 Task: Upload a pet video vlog or animal care tips.
Action: Mouse moved to (933, 74)
Screenshot: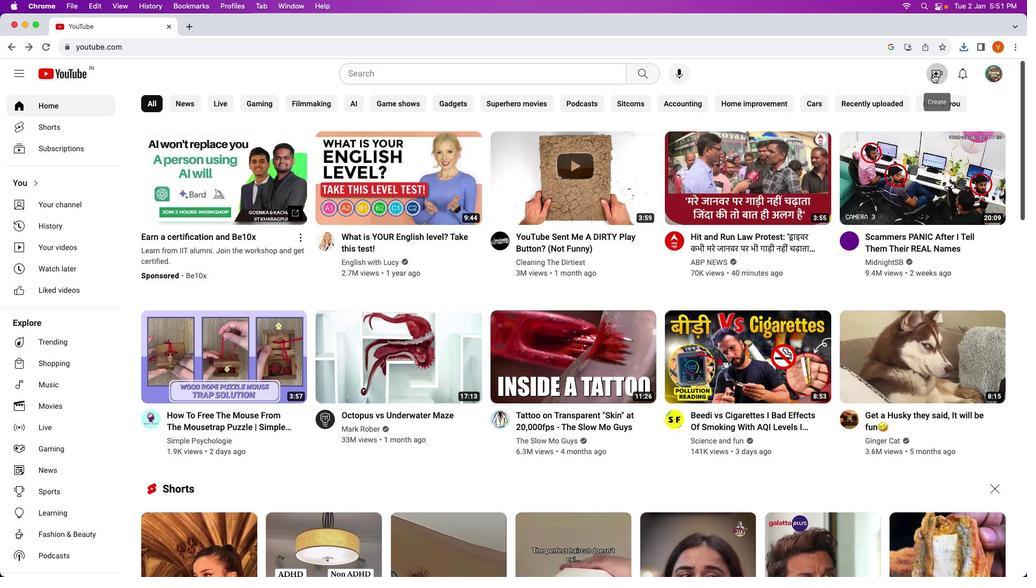 
Action: Mouse pressed left at (933, 74)
Screenshot: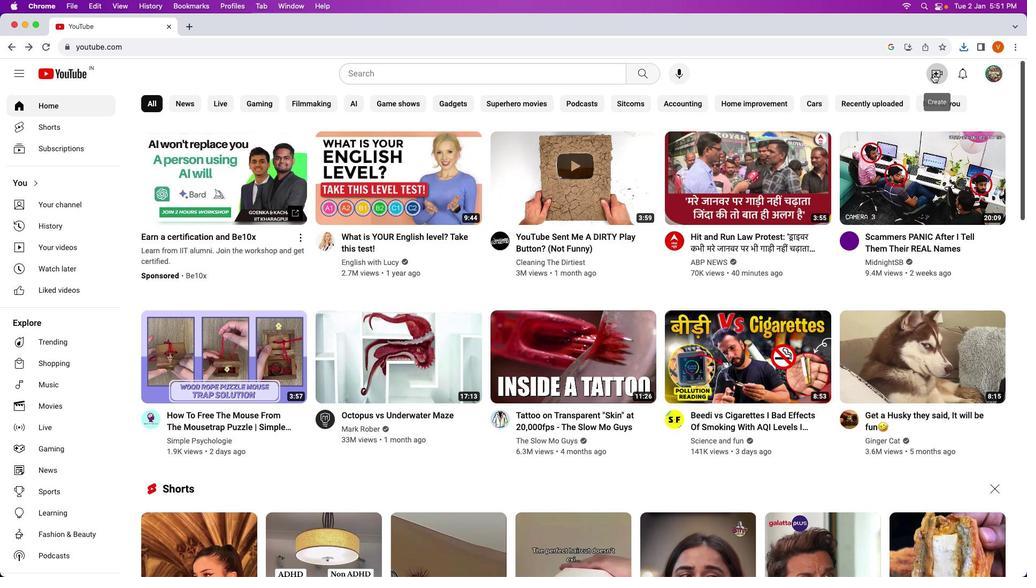 
Action: Mouse moved to (943, 96)
Screenshot: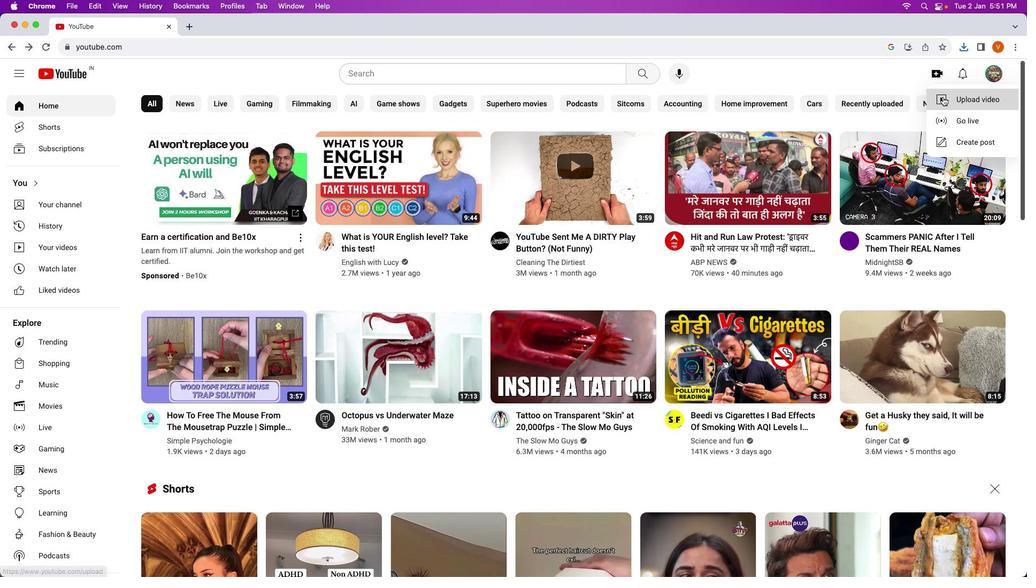 
Action: Mouse pressed left at (943, 96)
Screenshot: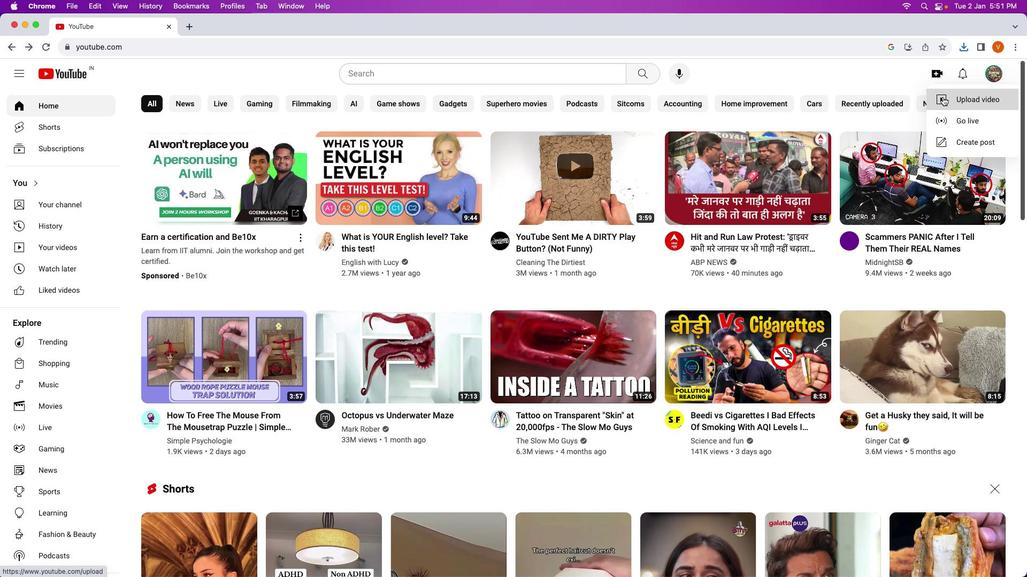 
Action: Mouse moved to (510, 385)
Screenshot: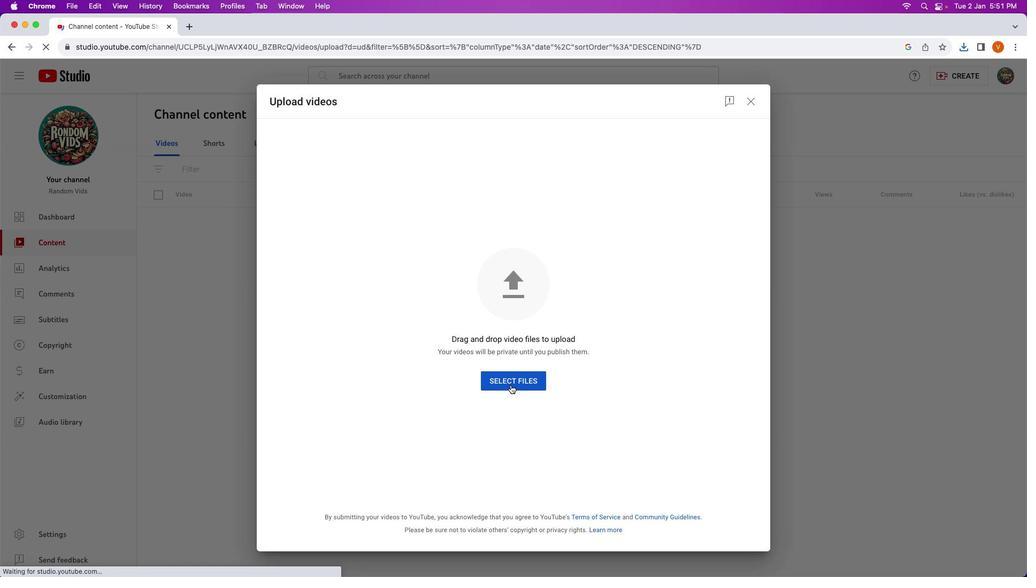 
Action: Mouse pressed left at (510, 385)
Screenshot: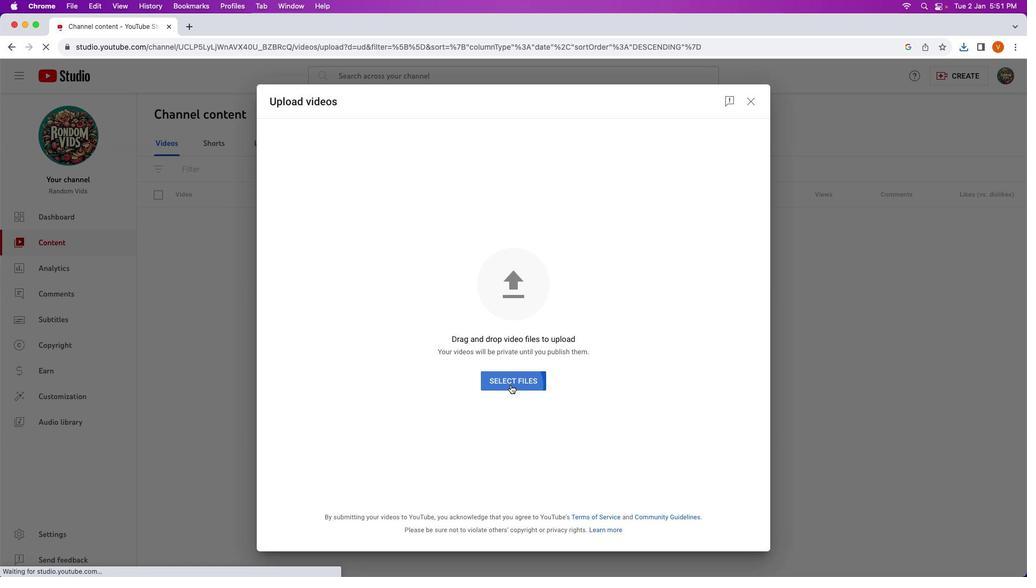 
Action: Mouse moved to (405, 269)
Screenshot: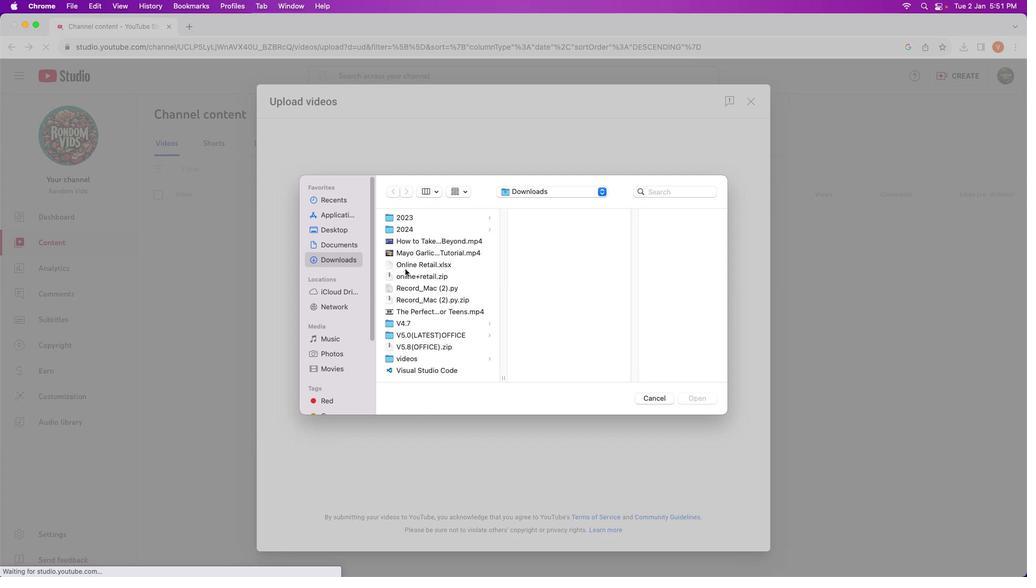 
Action: Mouse scrolled (405, 269) with delta (0, 0)
Screenshot: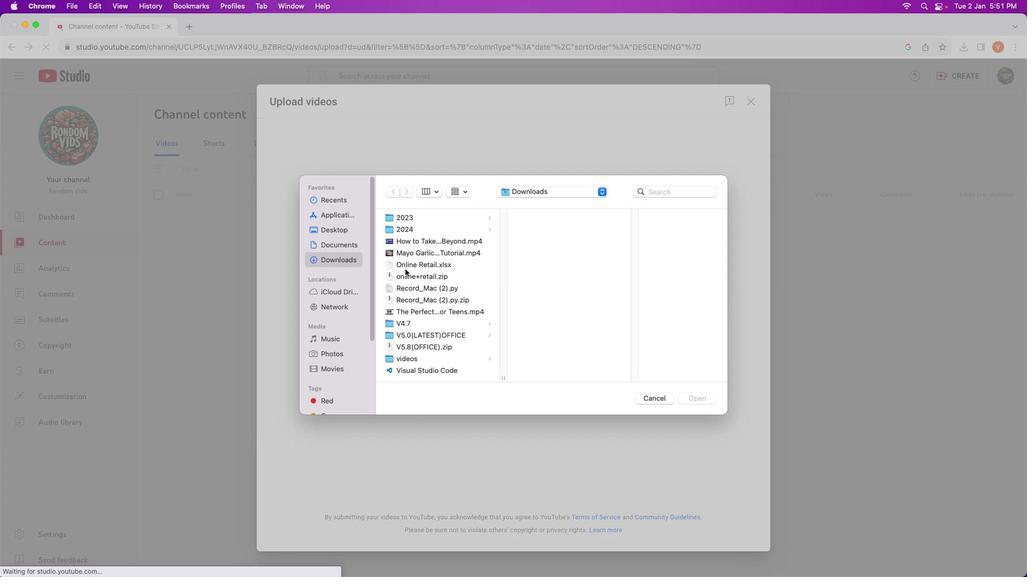 
Action: Mouse moved to (413, 242)
Screenshot: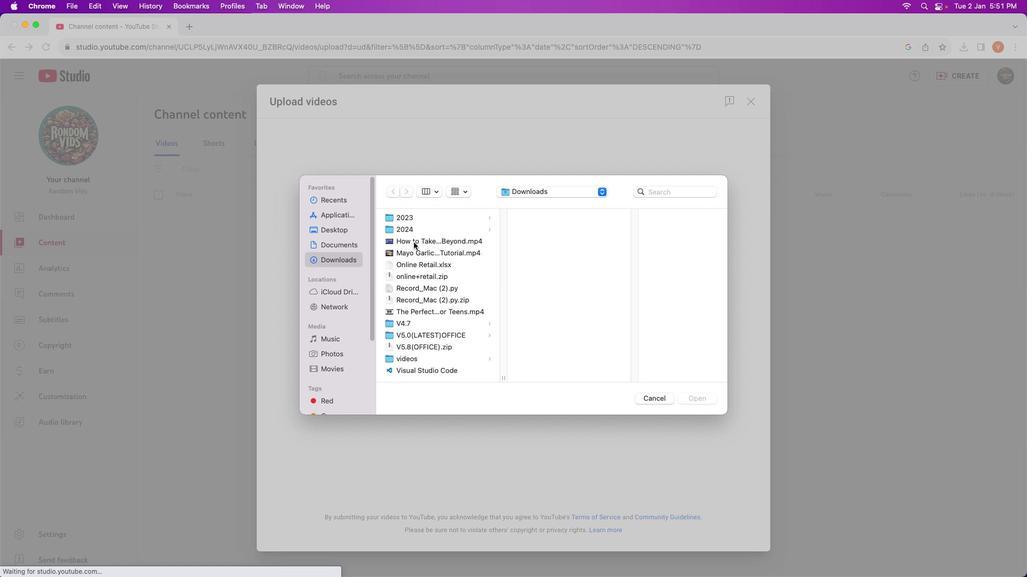 
Action: Mouse pressed left at (413, 242)
Screenshot: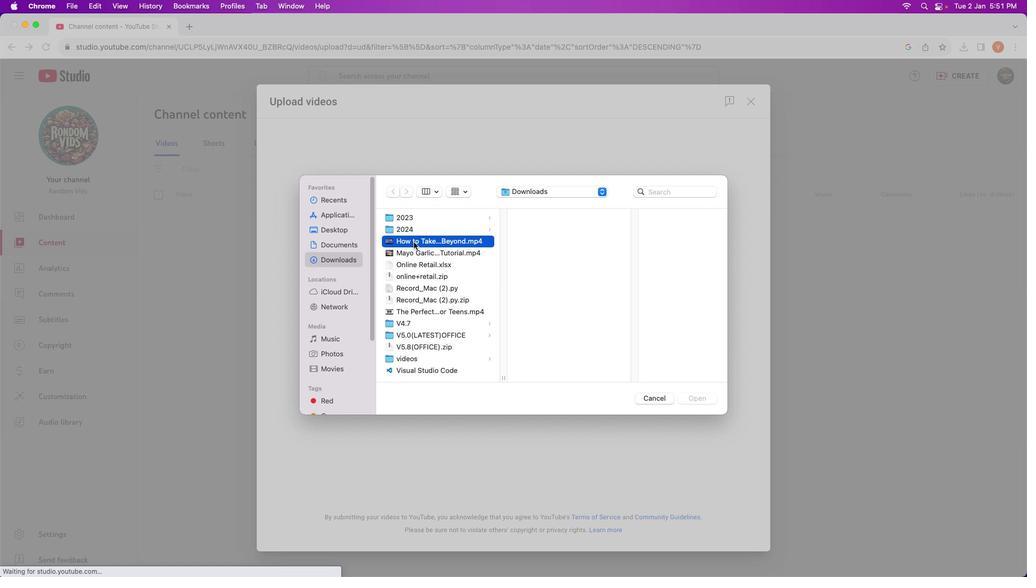 
Action: Mouse moved to (691, 397)
Screenshot: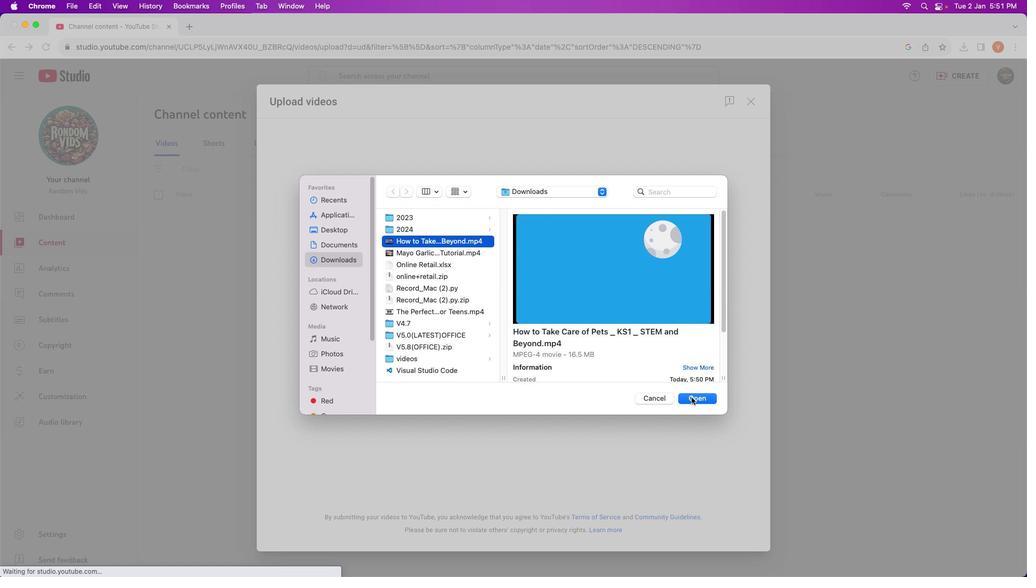 
Action: Mouse pressed left at (691, 397)
Screenshot: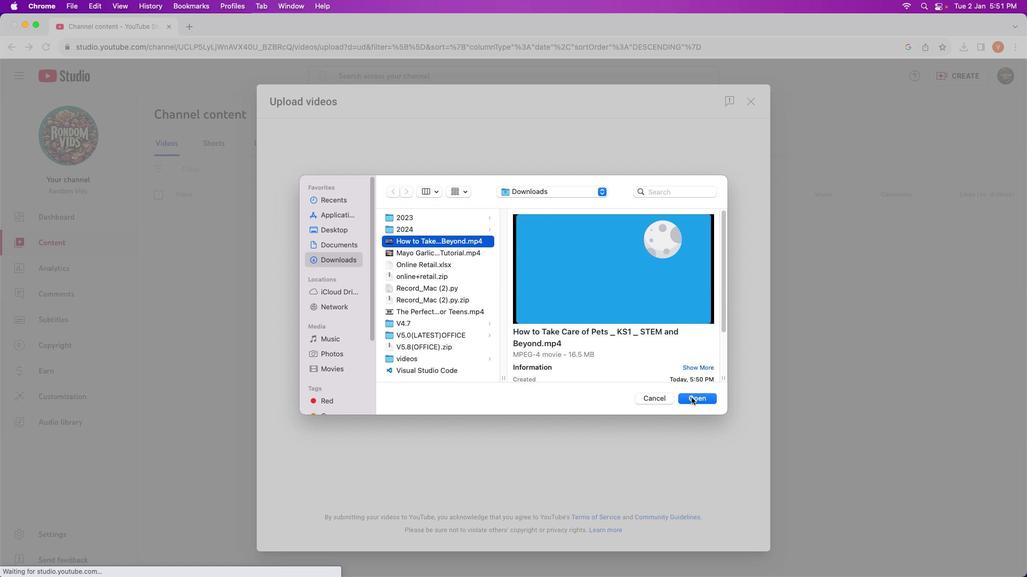 
Action: Mouse moved to (502, 212)
Screenshot: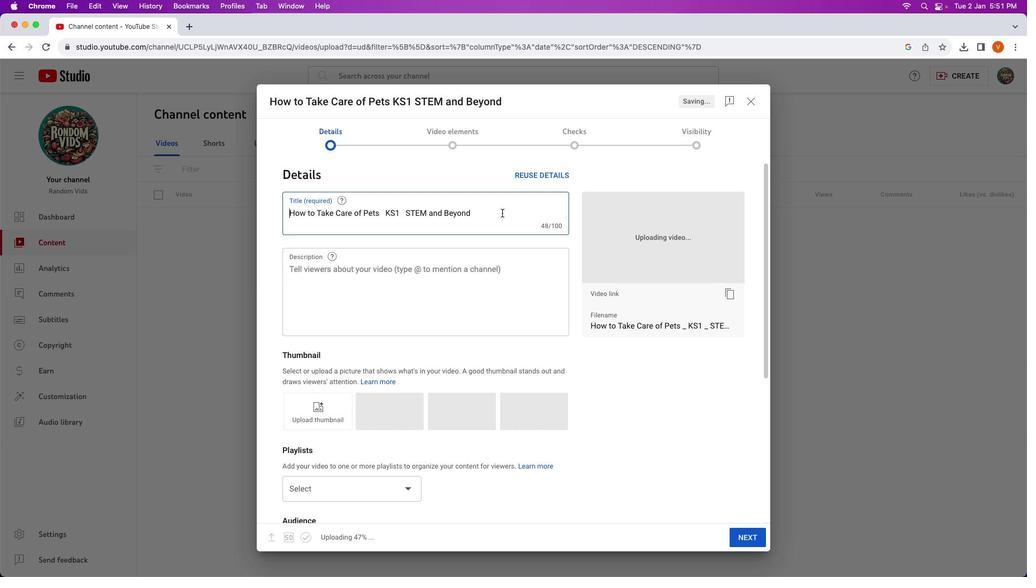 
Action: Mouse pressed left at (502, 212)
Screenshot: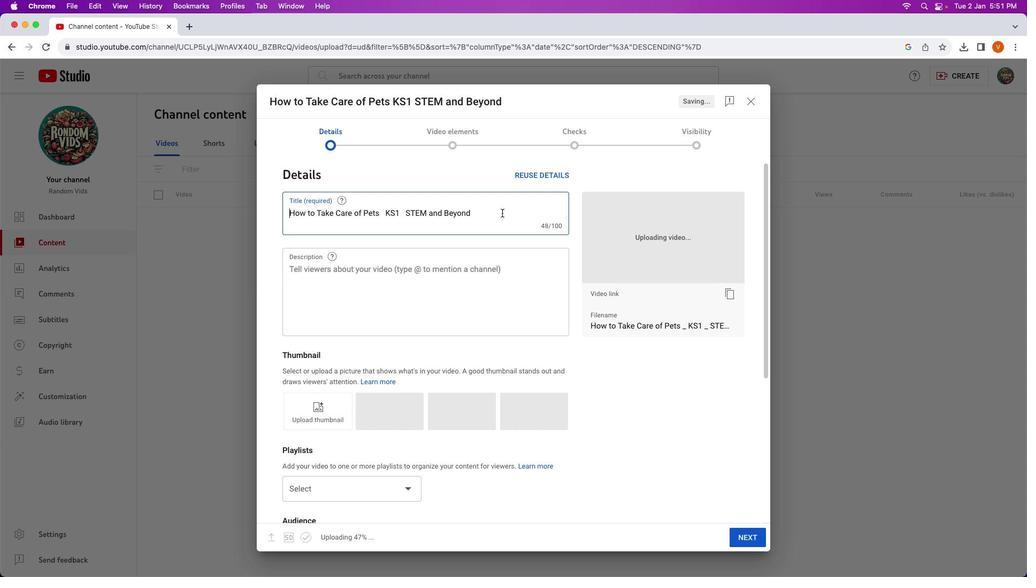 
Action: Key pressed Key.backspaceKey.backspaceKey.backspaceKey.backspaceKey.backspaceKey.backspaceKey.backspaceKey.backspaceKey.backspaceKey.backspaceKey.backspaceKey.backspaceKey.backspaceKey.backspaceKey.backspaceKey.backspaceKey.backspaceKey.backspaceKey.backspaceKey.backspaceKey.backspaceKey.backspaceKey.backspaceKey.backspace
Screenshot: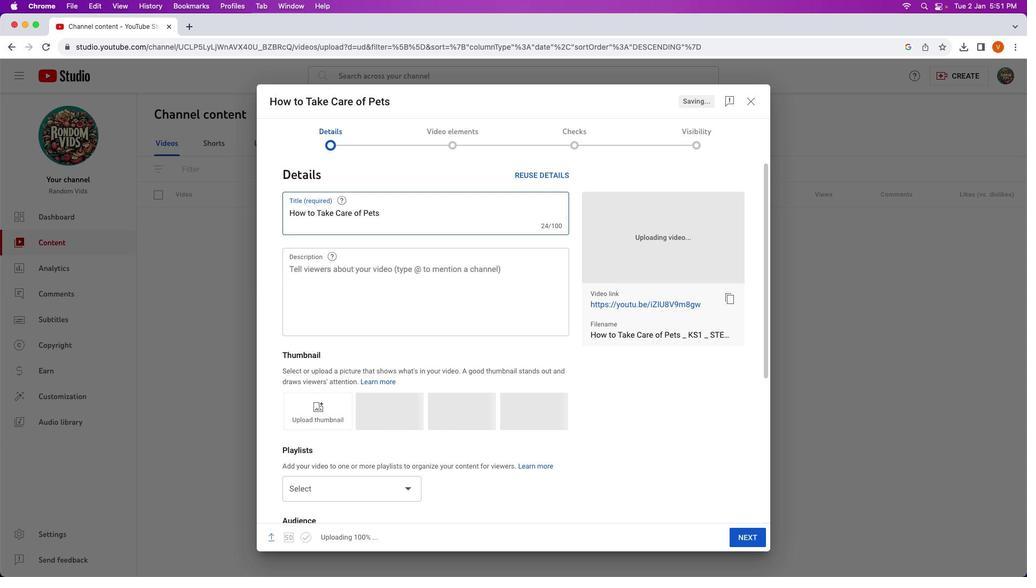 
Action: Mouse moved to (434, 282)
Screenshot: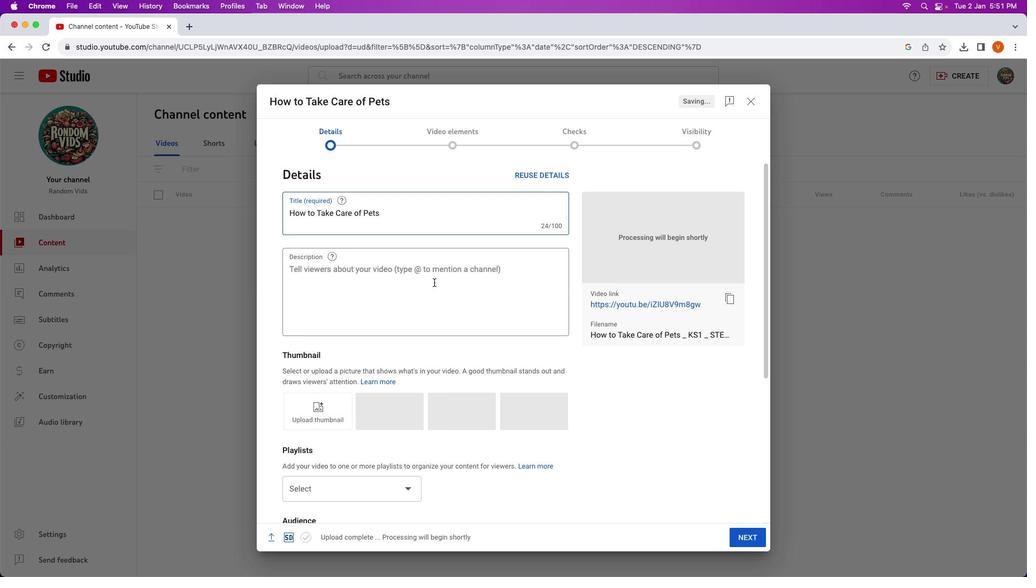 
Action: Mouse pressed left at (434, 282)
Screenshot: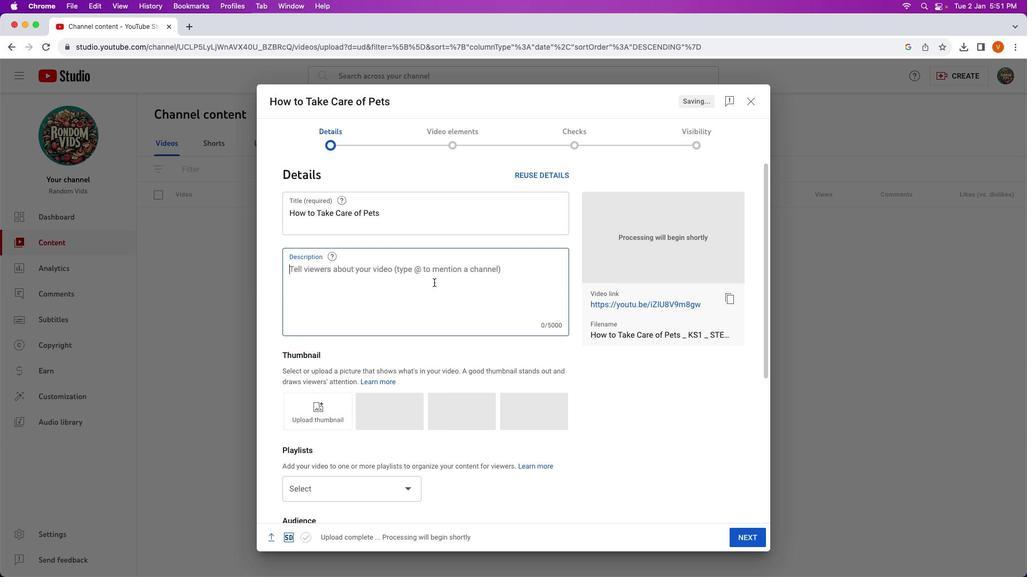 
Action: Key pressed Key.shift'T''h''i''s'Key.space'v''i''d''e''o'Key.space'a'Key.backspace'i''s'Key.space'a''l''l'Key.space'a''b''o''u''t'Key.space't''a''k''i''n''g'Key.space'c''a''r''e'Key.space'o''f'Key.space'o''u''r'Key.space'p''e''t''s'Key.space'c''r'Key.backspace'a''r''e''f''u''l''l''y''.'Key.leftKey.space't''a''k''i''n''g'Key.space'a''l''l'Key.space't''h''e'Key.space'p''r''e''c''a''u''t''i''o''n''s'Key.space'a''n''d'Key.space'a''l''l'Key.spaceKey.backspaceKey.backspaceKey.backspaceKey.backspaceKey.backspaceKey.space'a''l''l'Key.space'm''e''d''i''c''a''t''i''o''n''s'Key.leftKey.leftKey.leftKey.leftKey.leftKey.leftKey.leftKey.leftKey.leftKey.leftKey.leftKey.leftKey.space'b''a''s''i''c'Key.downKey.leftKey.space'n''e''e''d''e''d'
Screenshot: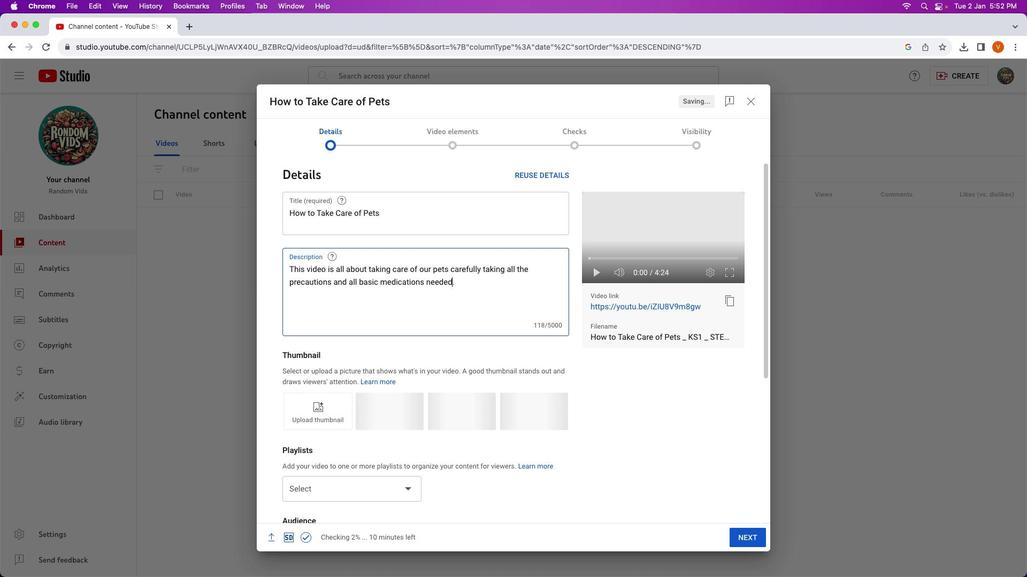 
Action: Mouse moved to (427, 480)
Screenshot: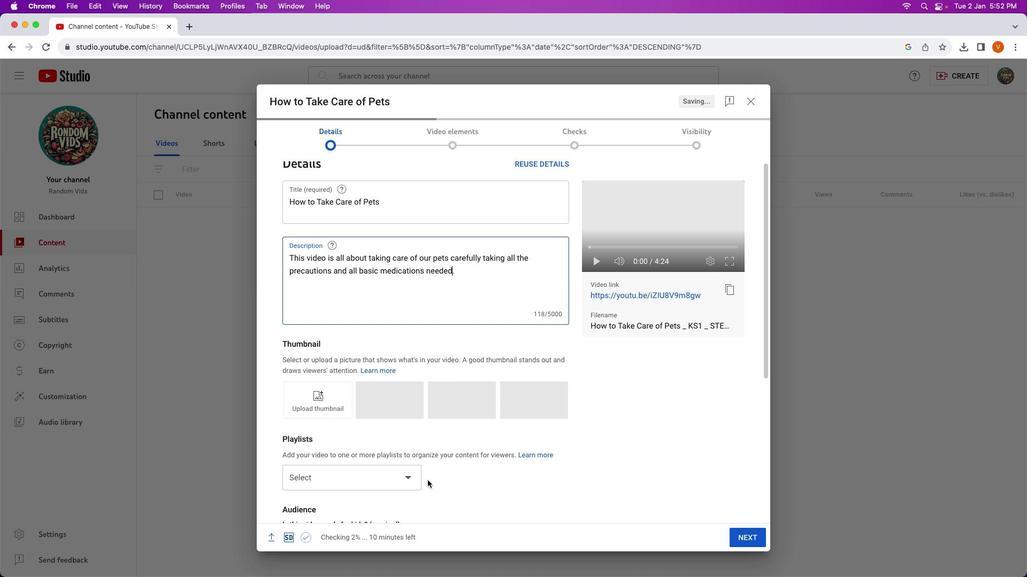 
Action: Mouse scrolled (427, 480) with delta (0, 0)
Screenshot: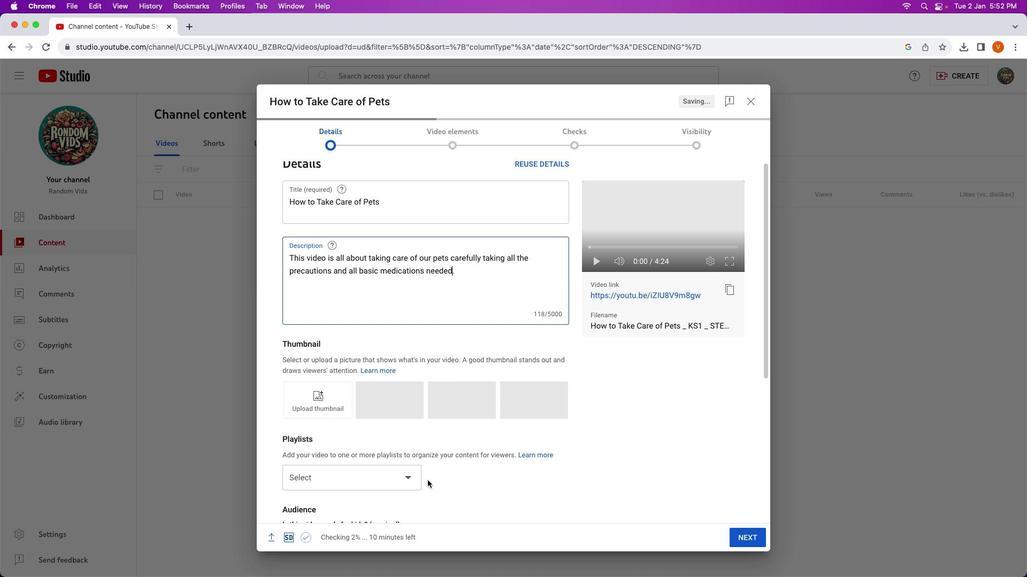 
Action: Mouse scrolled (427, 480) with delta (0, 0)
Screenshot: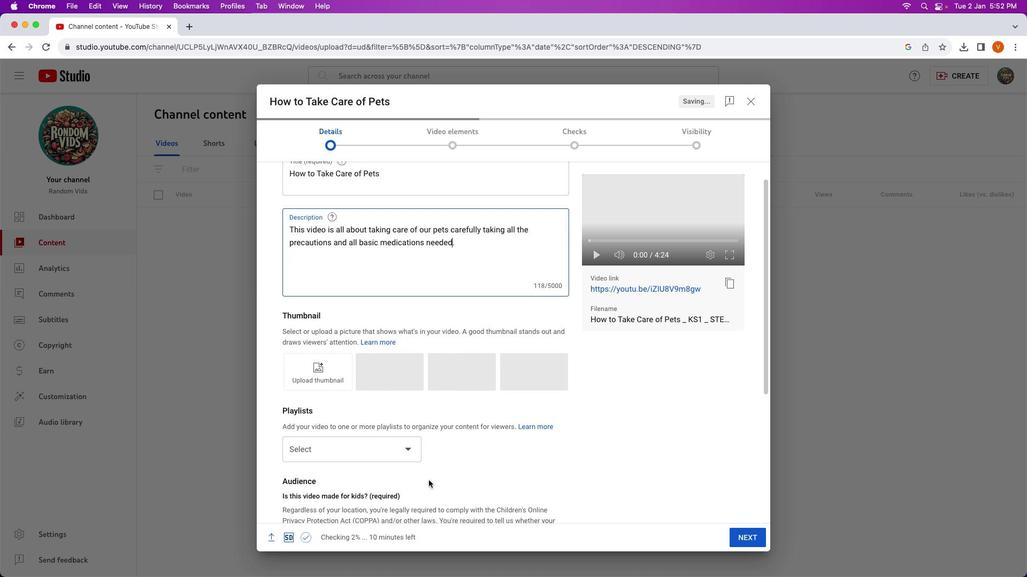 
Action: Mouse moved to (427, 480)
Screenshot: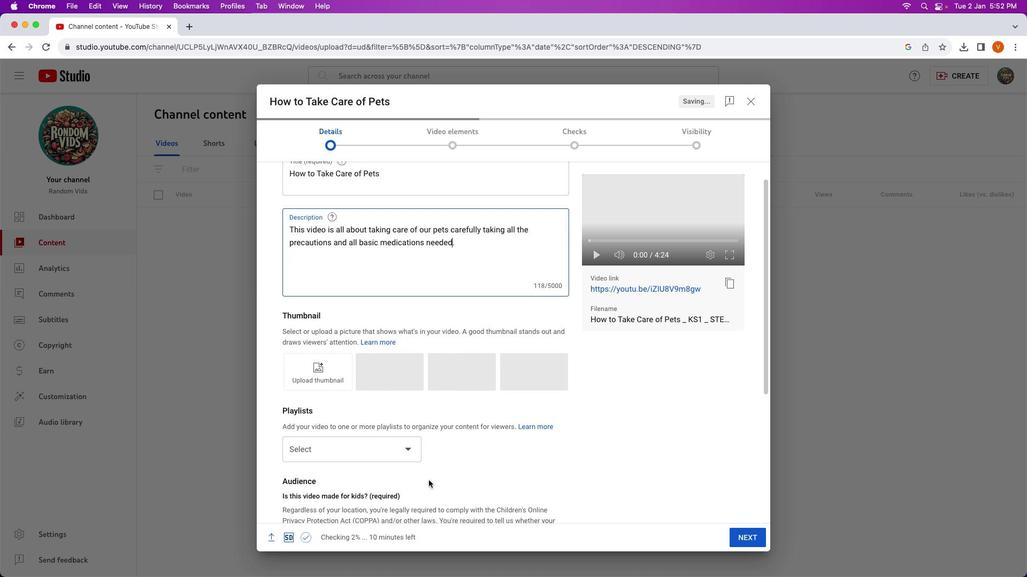 
Action: Mouse scrolled (427, 480) with delta (0, 0)
Screenshot: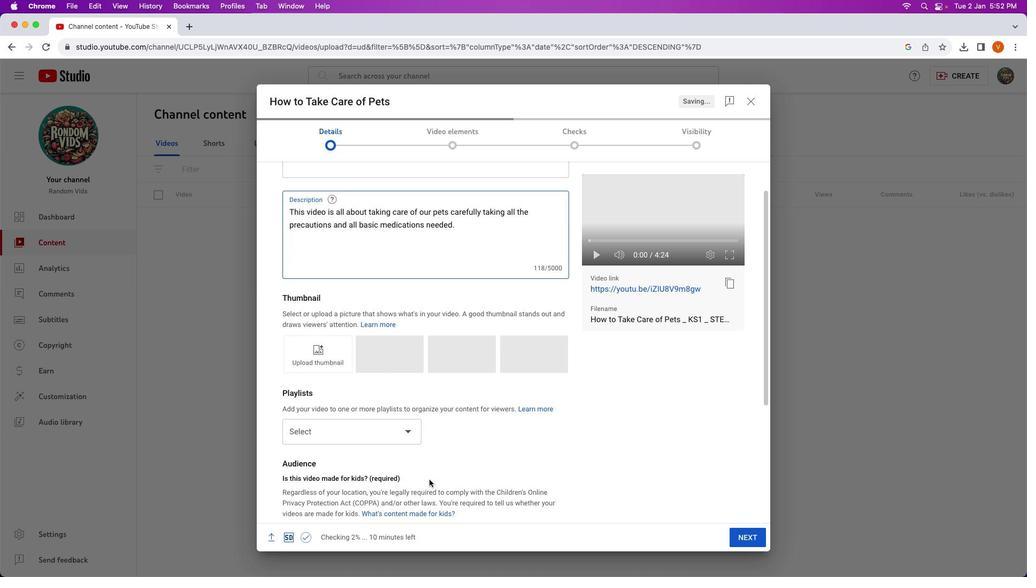 
Action: Mouse moved to (429, 480)
Screenshot: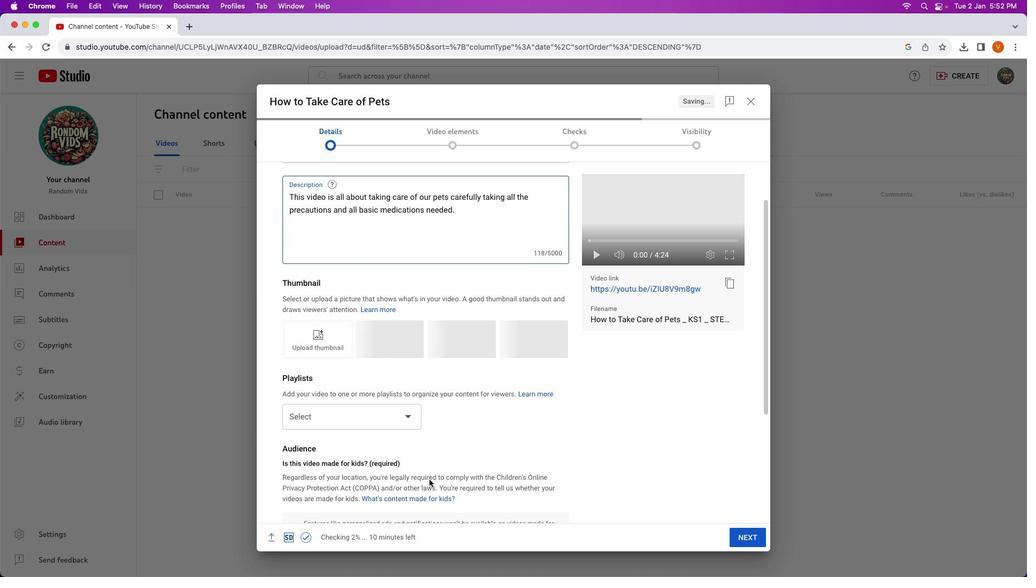 
Action: Mouse scrolled (429, 480) with delta (0, 0)
Screenshot: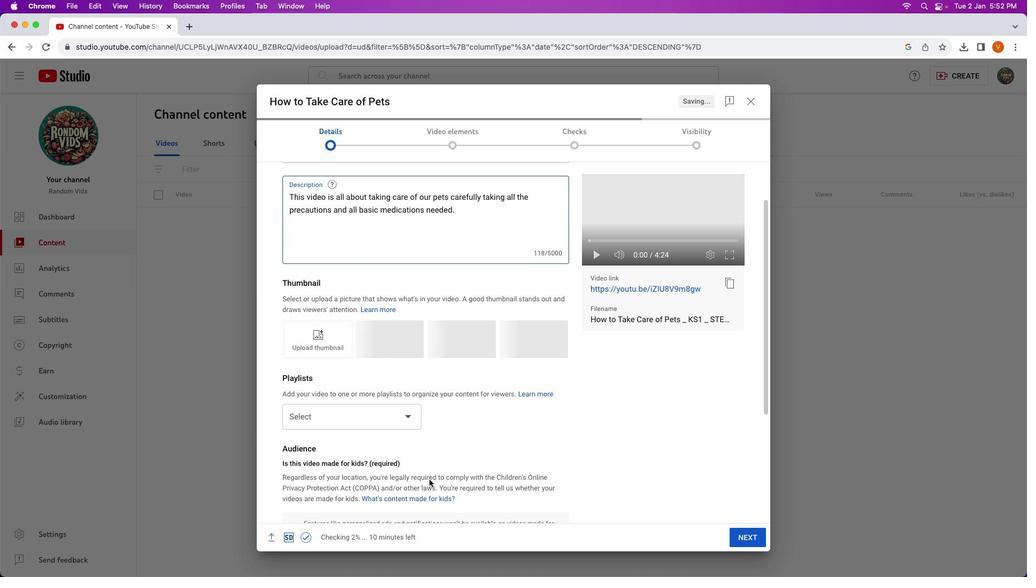 
Action: Mouse moved to (429, 480)
Screenshot: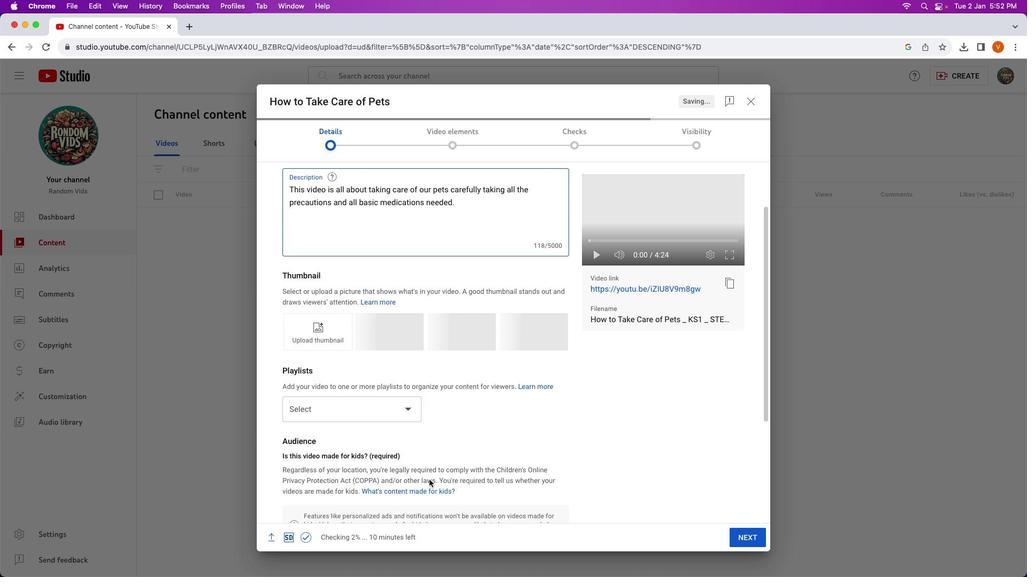 
Action: Mouse scrolled (429, 480) with delta (0, 0)
Screenshot: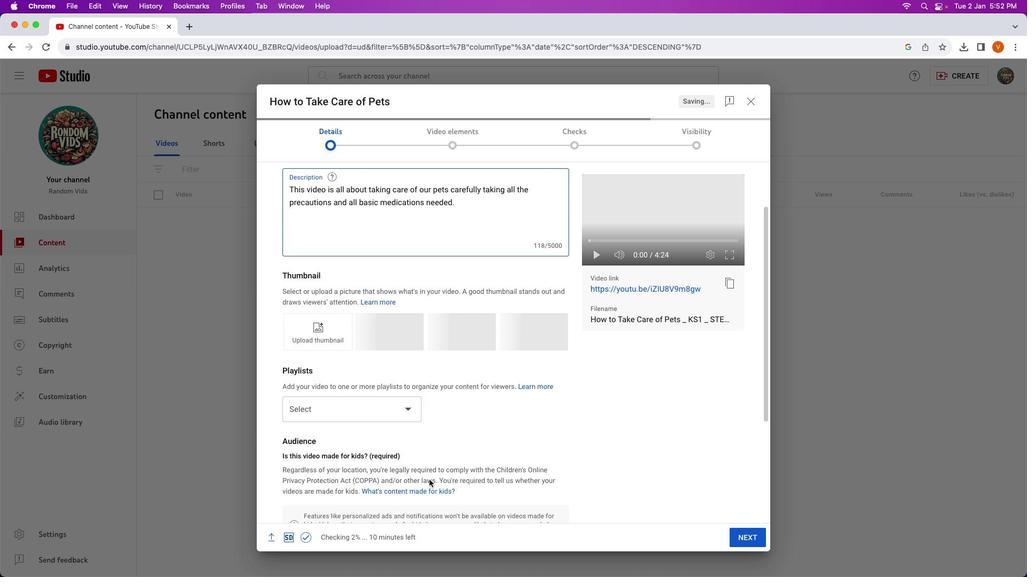 
Action: Mouse scrolled (429, 480) with delta (0, -1)
Screenshot: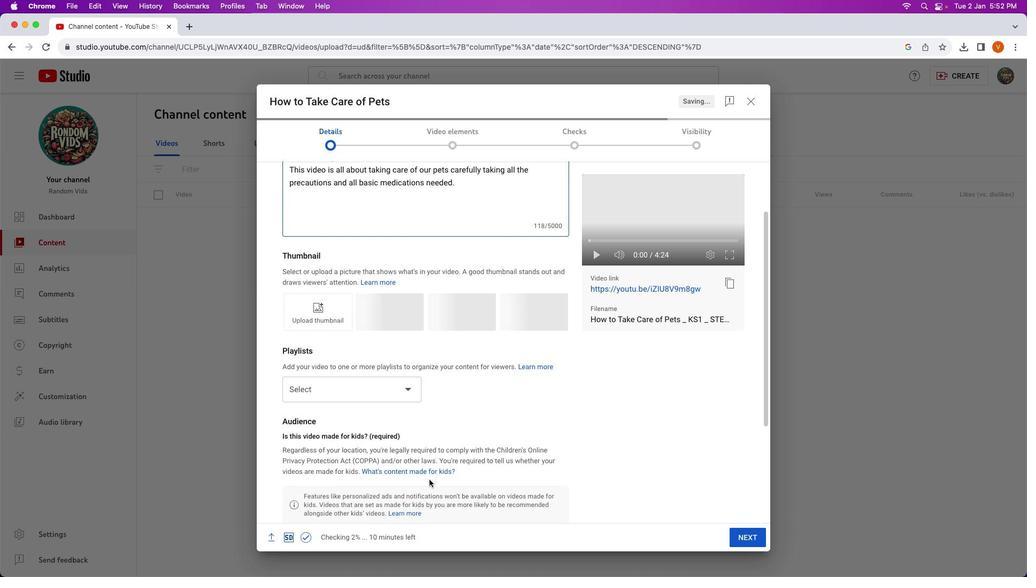 
Action: Mouse scrolled (429, 480) with delta (0, -1)
Screenshot: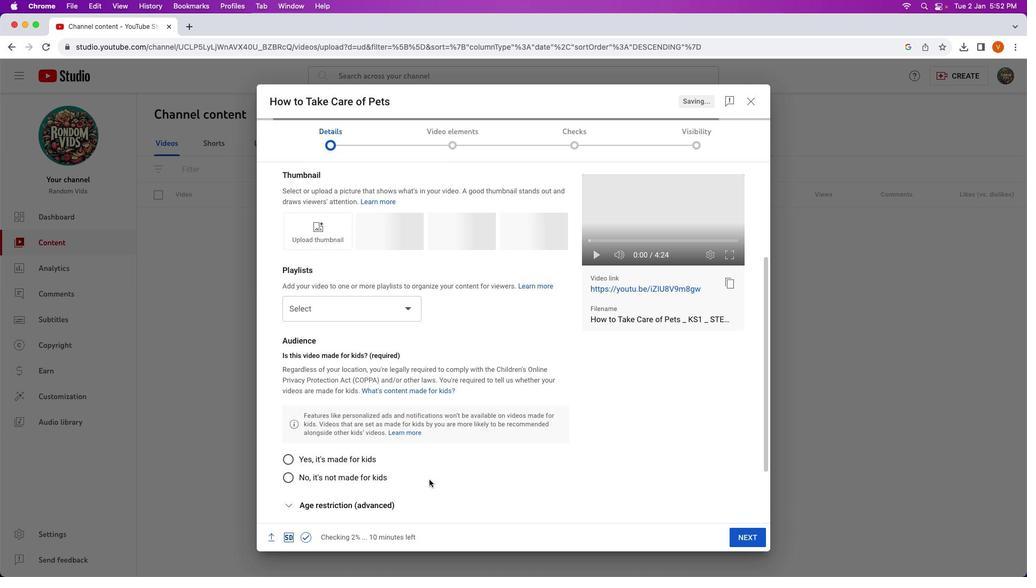 
Action: Mouse scrolled (429, 480) with delta (0, 0)
Screenshot: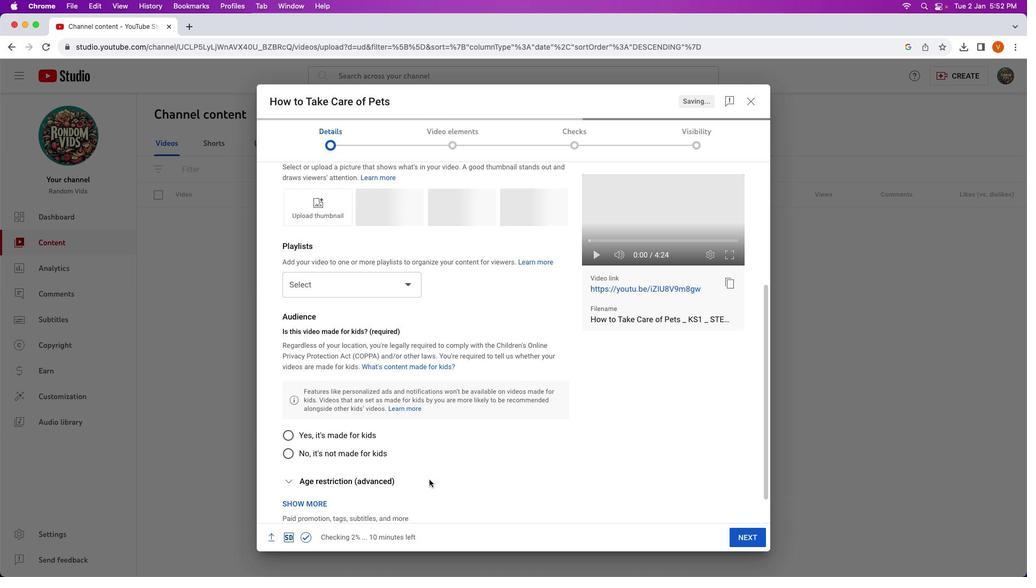 
Action: Mouse scrolled (429, 480) with delta (0, 0)
Screenshot: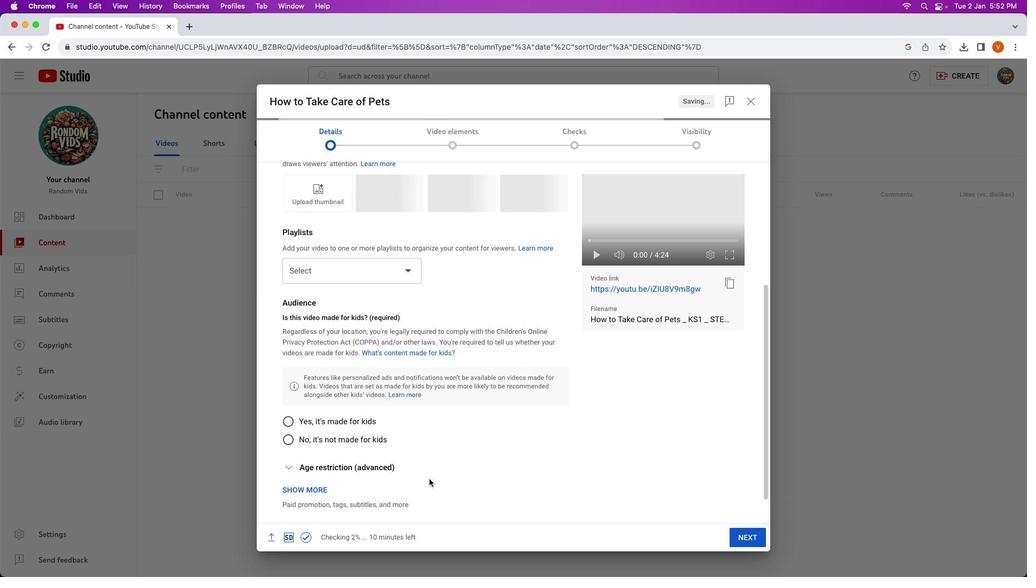 
Action: Mouse scrolled (429, 480) with delta (0, -1)
Screenshot: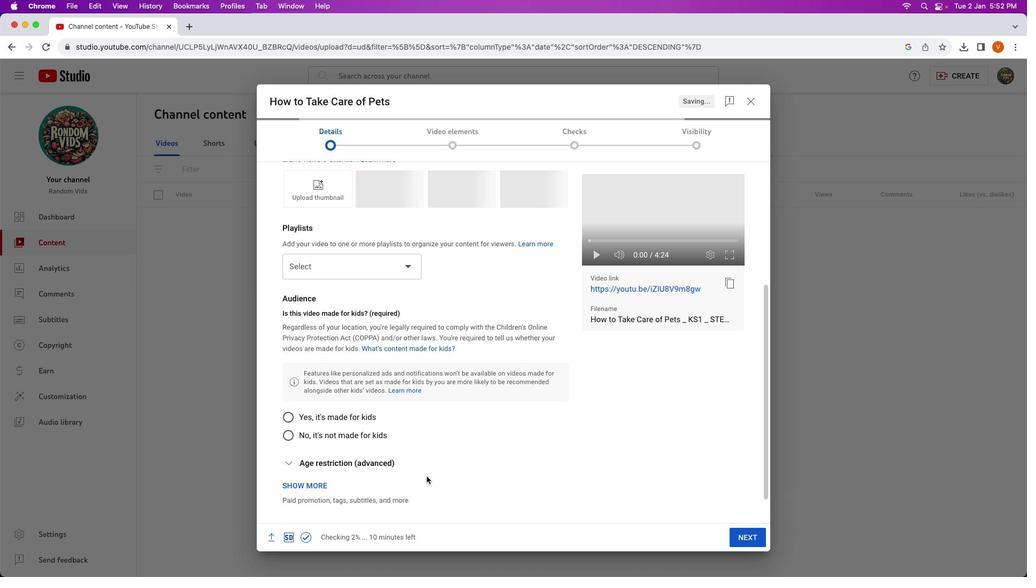 
Action: Mouse moved to (286, 427)
Screenshot: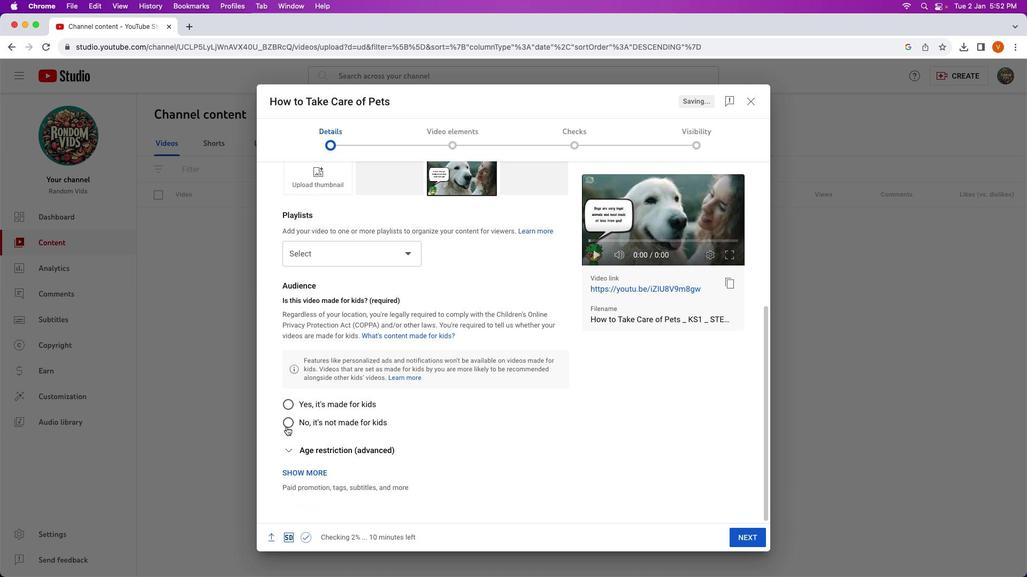 
Action: Mouse pressed left at (286, 427)
Screenshot: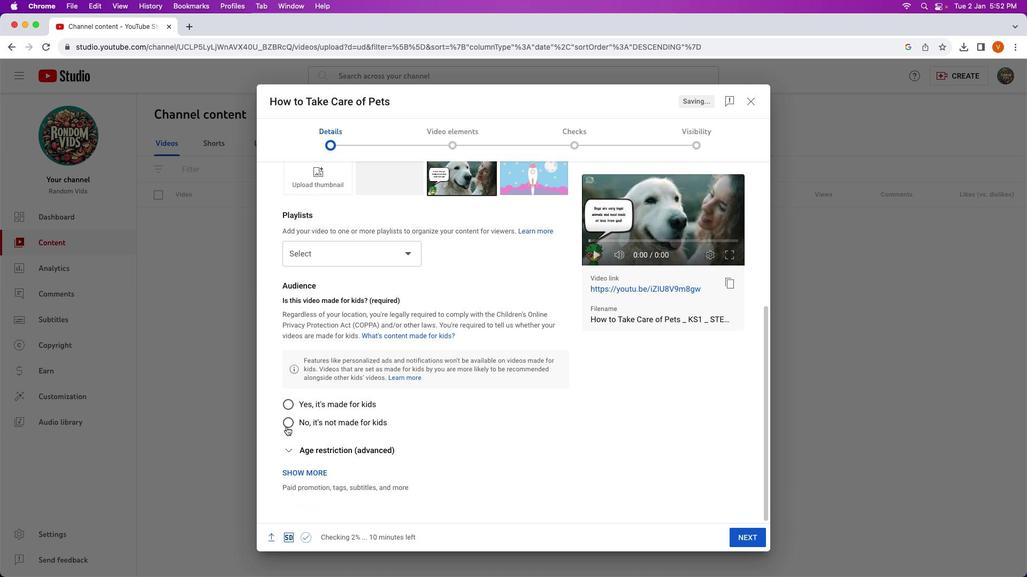 
Action: Mouse moved to (312, 473)
Screenshot: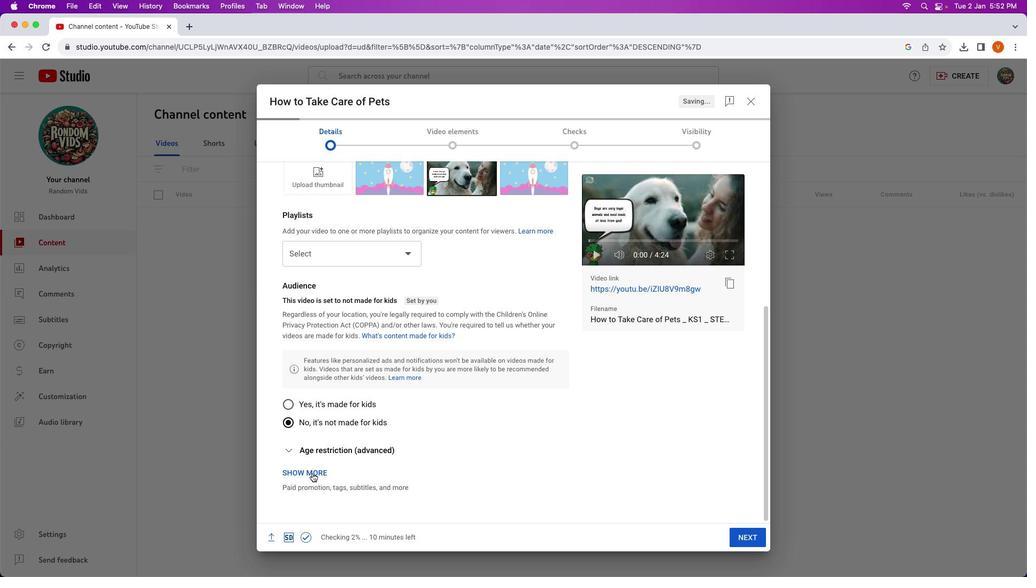 
Action: Mouse pressed left at (312, 473)
Screenshot: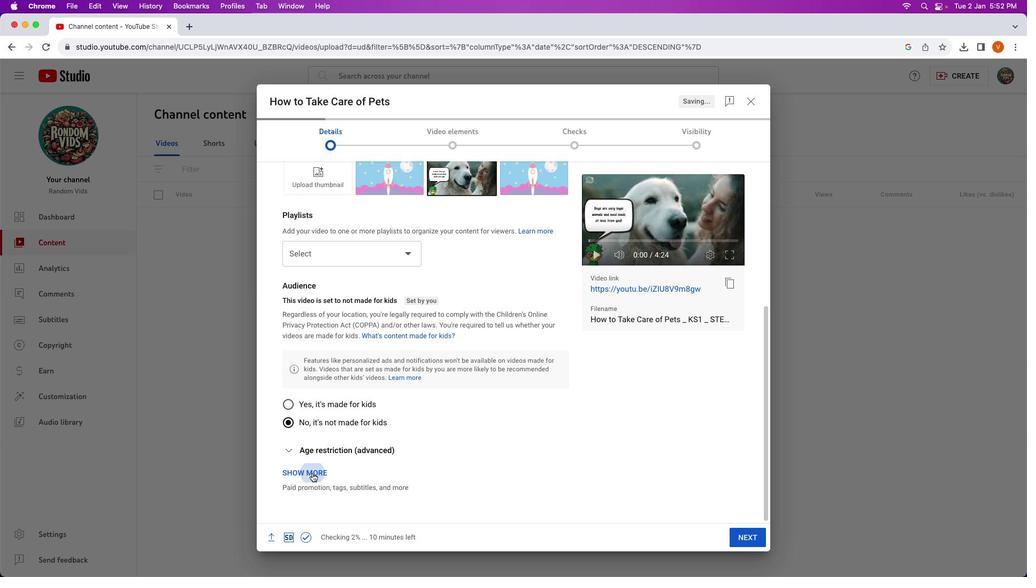 
Action: Mouse moved to (351, 473)
Screenshot: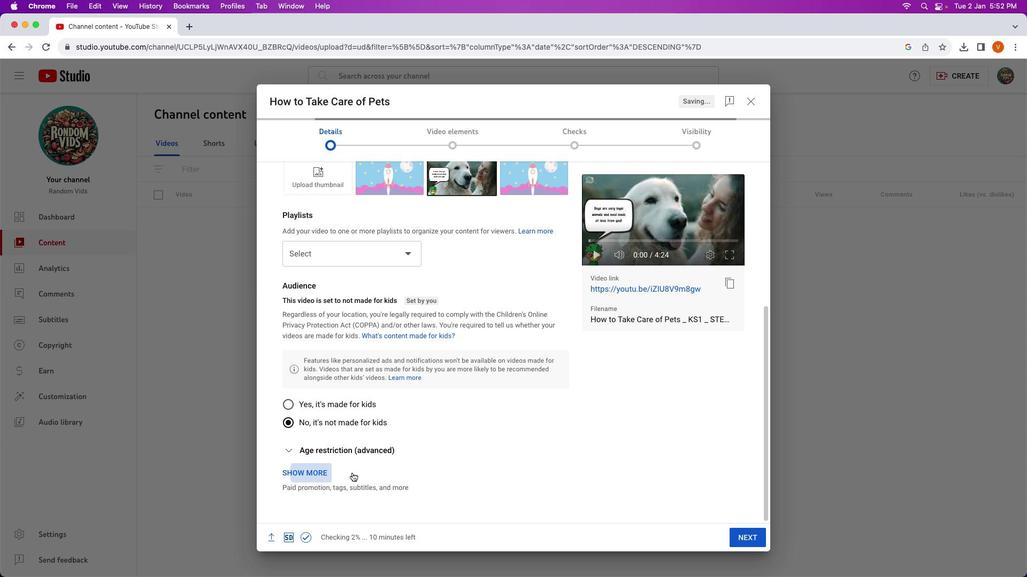 
Action: Mouse scrolled (351, 473) with delta (0, 0)
Screenshot: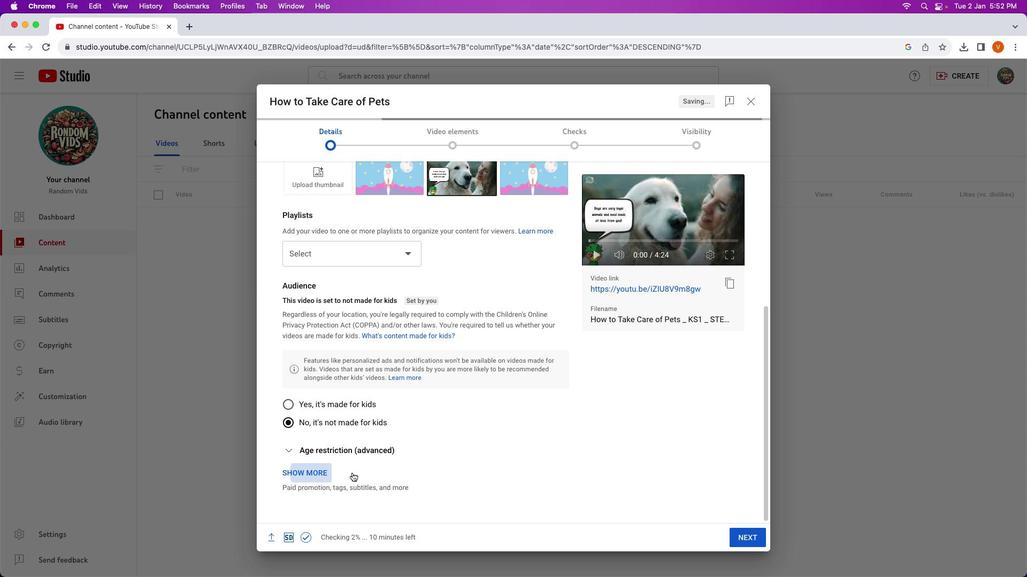 
Action: Mouse scrolled (351, 473) with delta (0, 0)
Screenshot: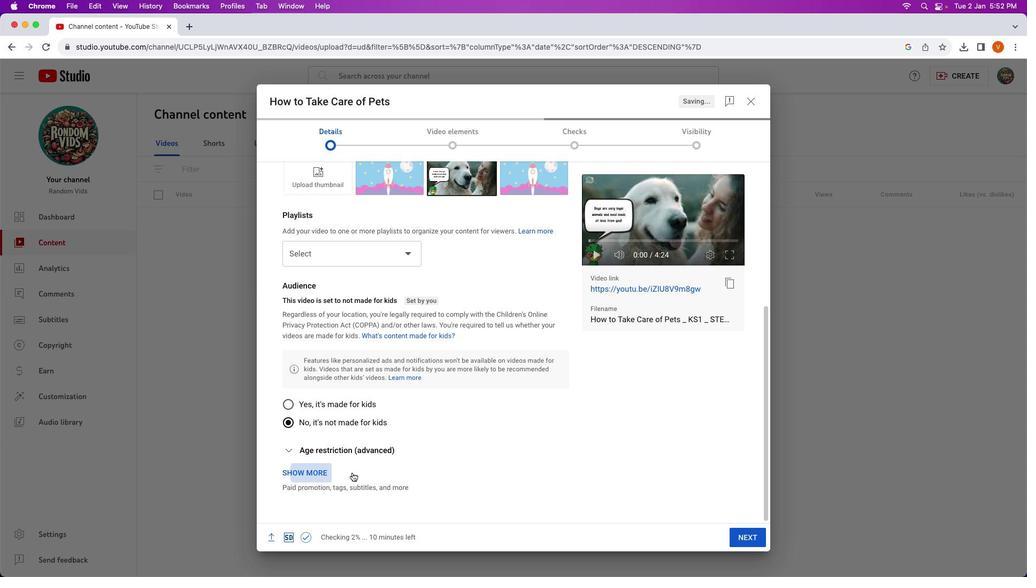 
Action: Mouse scrolled (351, 473) with delta (0, 0)
Screenshot: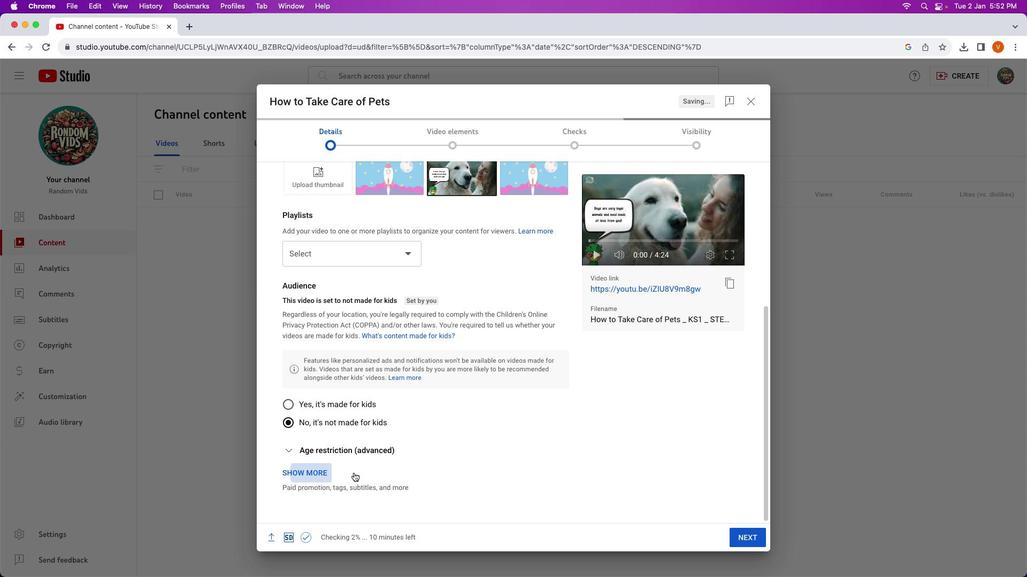 
Action: Mouse moved to (360, 470)
Screenshot: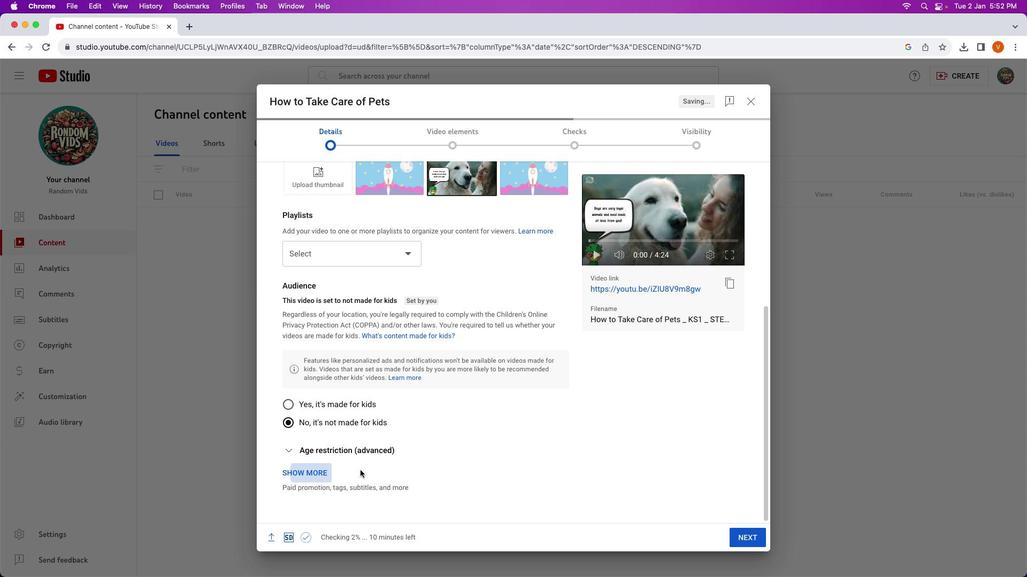 
Action: Mouse scrolled (360, 470) with delta (0, 0)
Screenshot: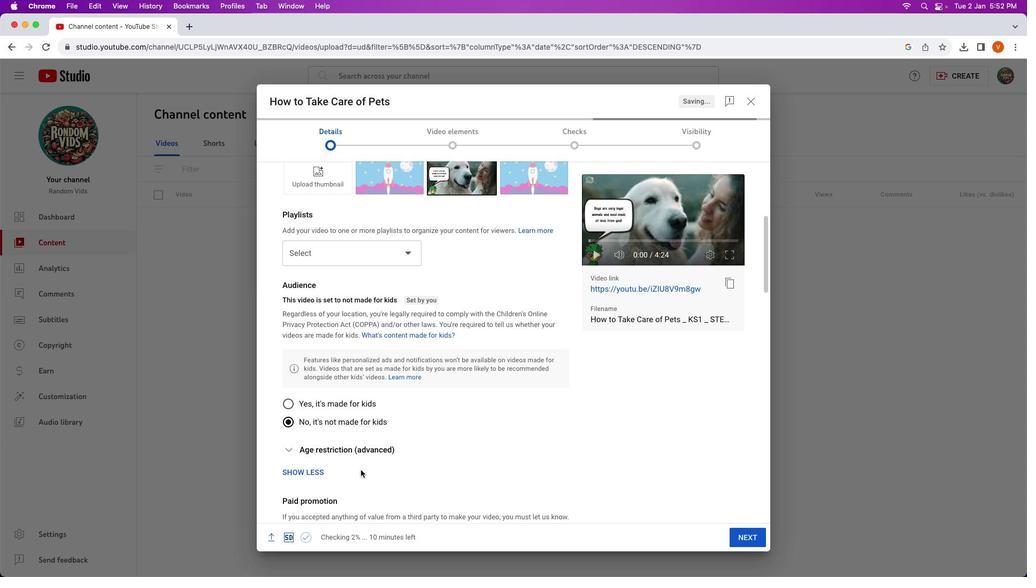 
Action: Mouse moved to (361, 468)
Screenshot: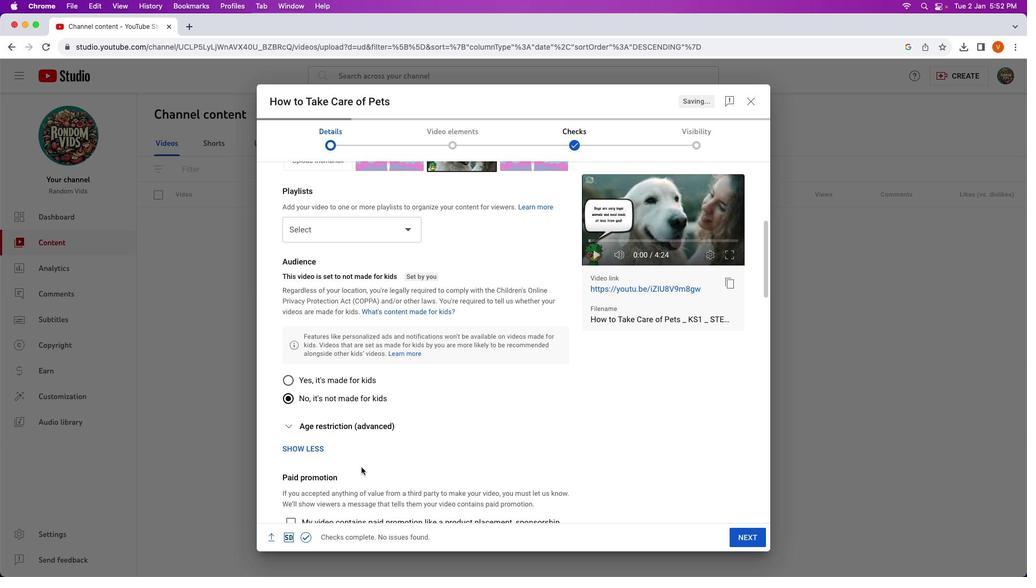 
Action: Mouse scrolled (361, 468) with delta (0, 0)
Screenshot: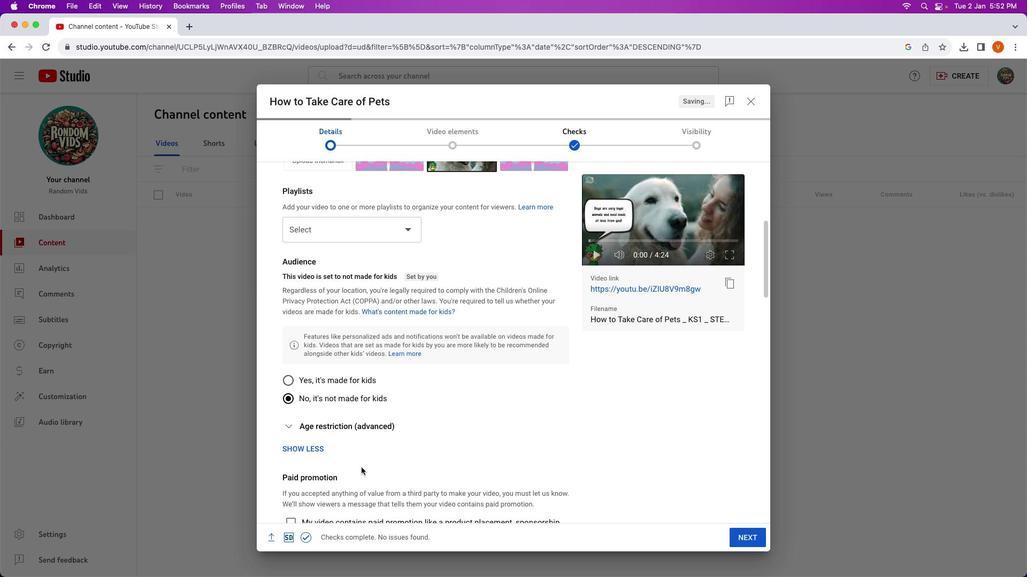 
Action: Mouse scrolled (361, 468) with delta (0, 0)
Screenshot: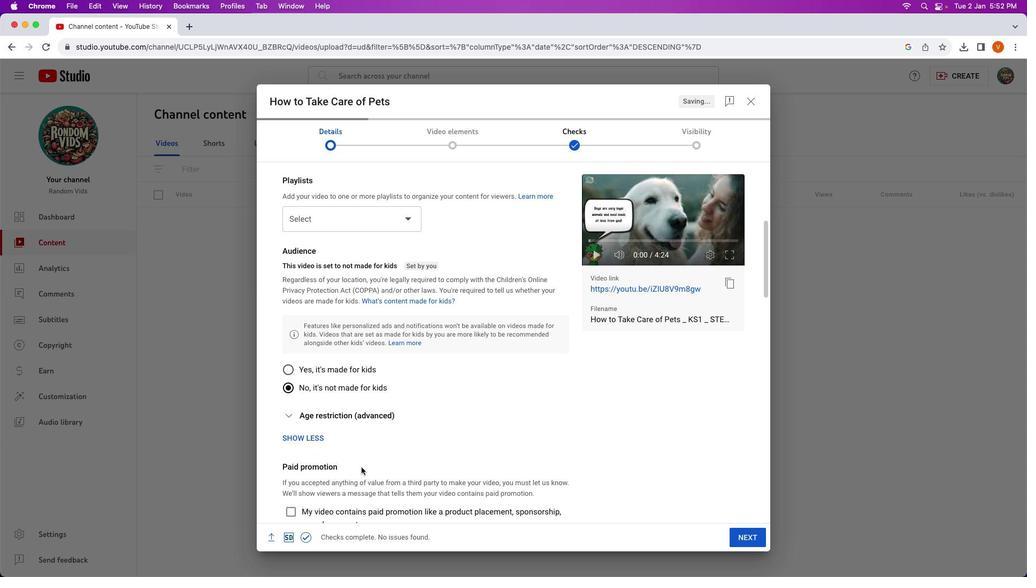 
Action: Mouse scrolled (361, 468) with delta (0, -1)
Screenshot: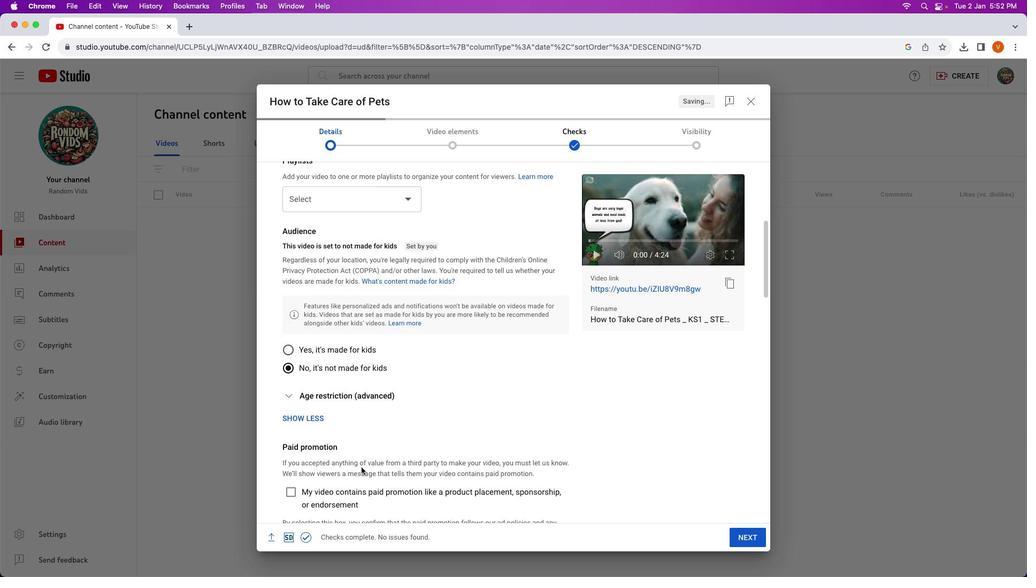 
Action: Mouse moved to (361, 468)
Screenshot: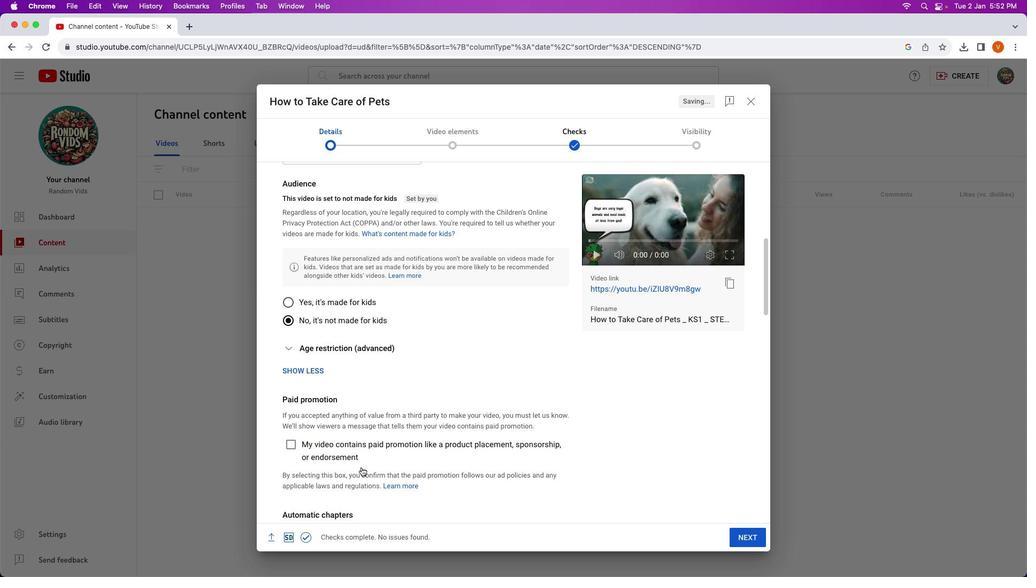 
Action: Mouse scrolled (361, 468) with delta (0, 0)
Screenshot: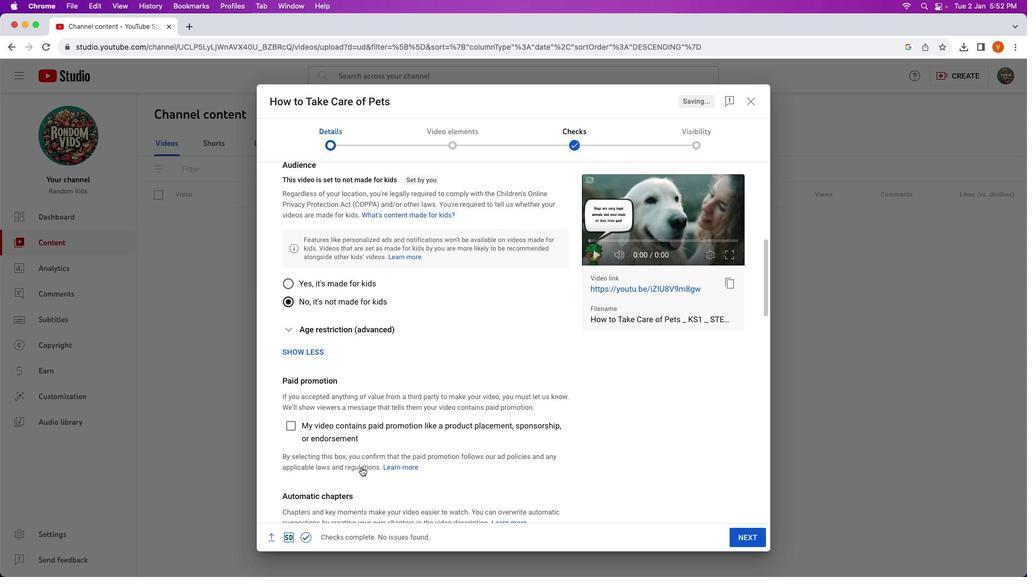 
Action: Mouse scrolled (361, 468) with delta (0, 0)
Screenshot: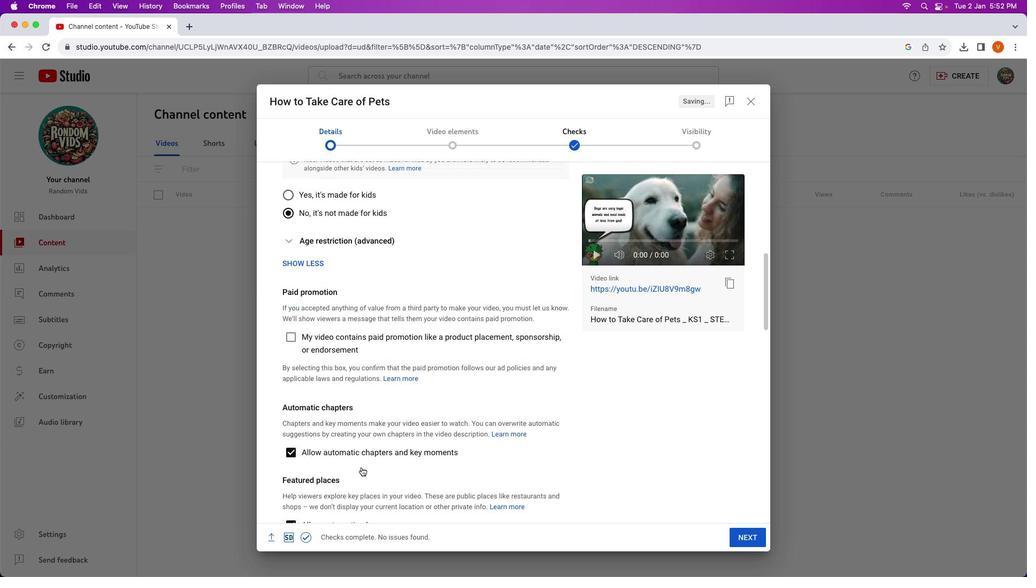 
Action: Mouse scrolled (361, 468) with delta (0, -1)
Screenshot: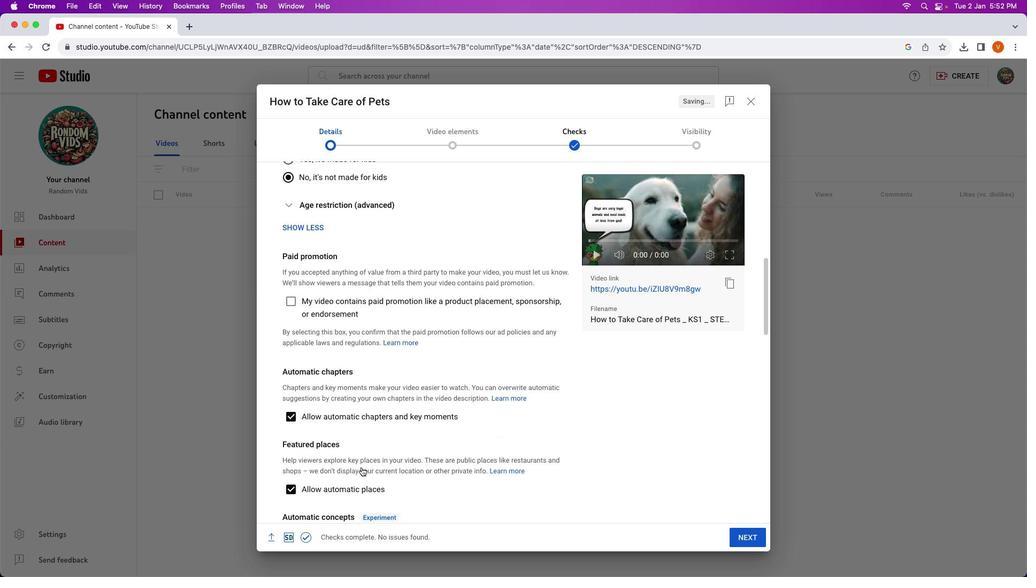 
Action: Mouse scrolled (361, 468) with delta (0, -1)
Screenshot: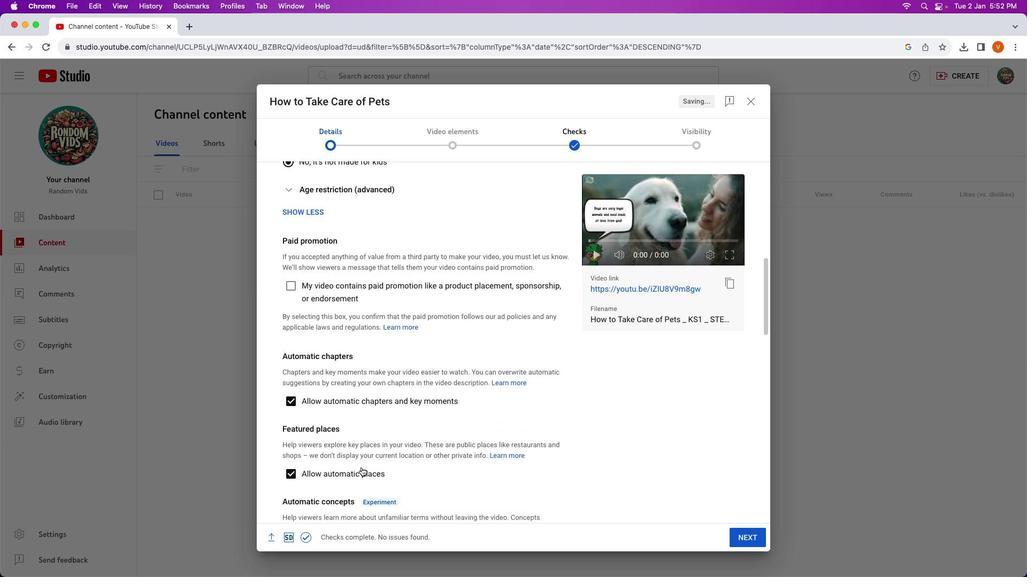 
Action: Mouse scrolled (361, 468) with delta (0, 0)
Screenshot: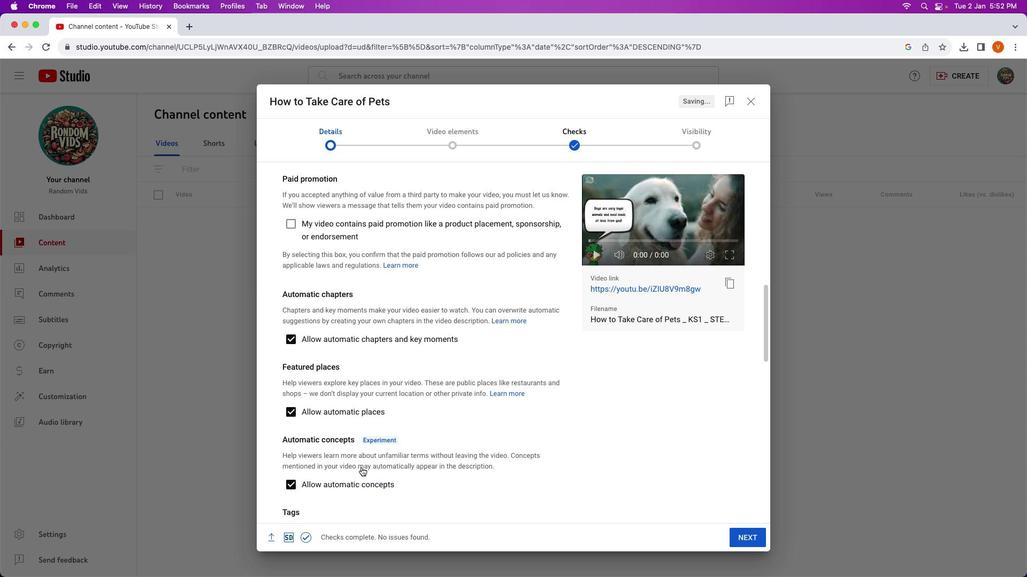 
Action: Mouse scrolled (361, 468) with delta (0, 0)
Screenshot: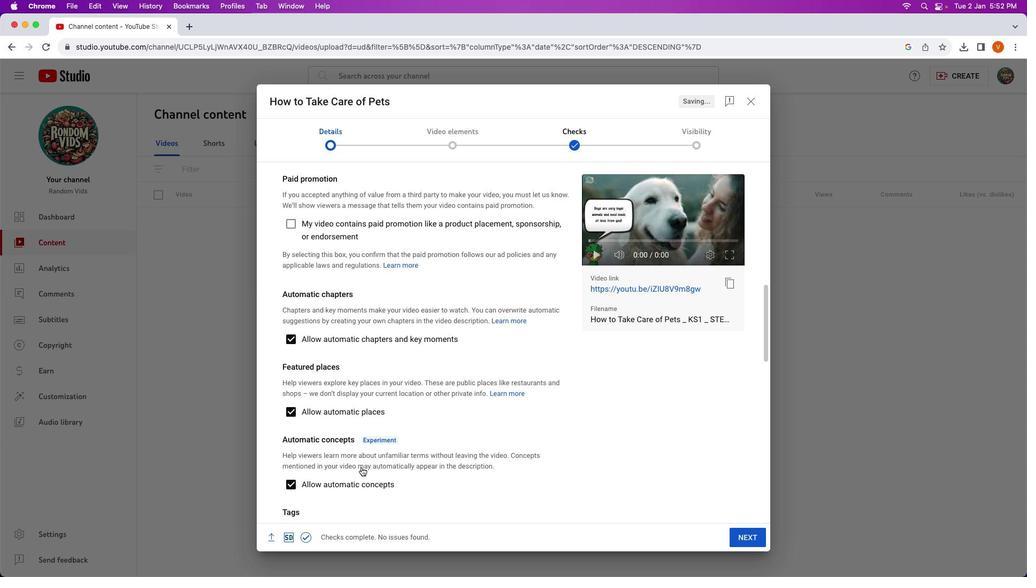 
Action: Mouse scrolled (361, 468) with delta (0, -1)
Screenshot: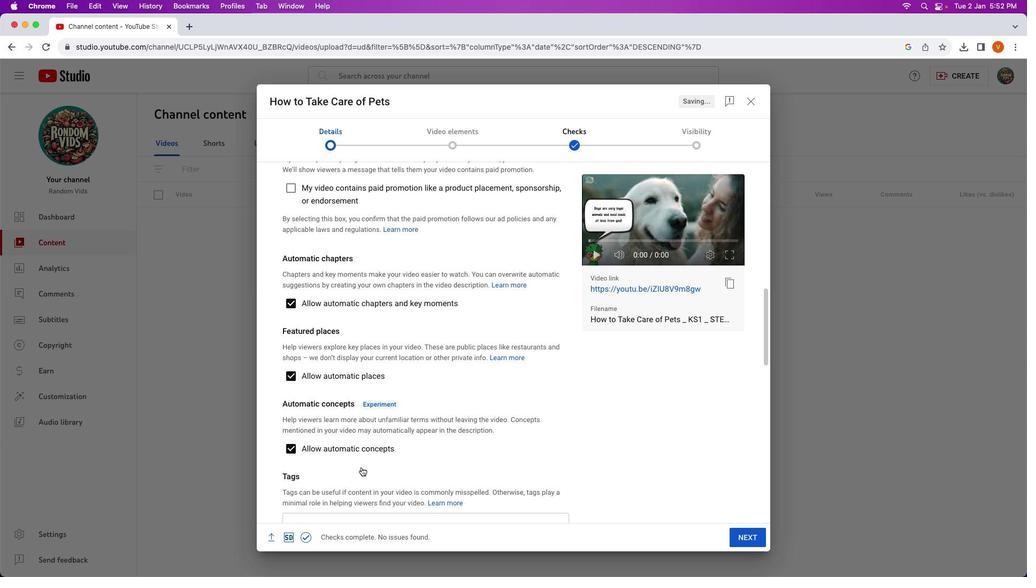 
Action: Mouse scrolled (361, 468) with delta (0, -1)
Screenshot: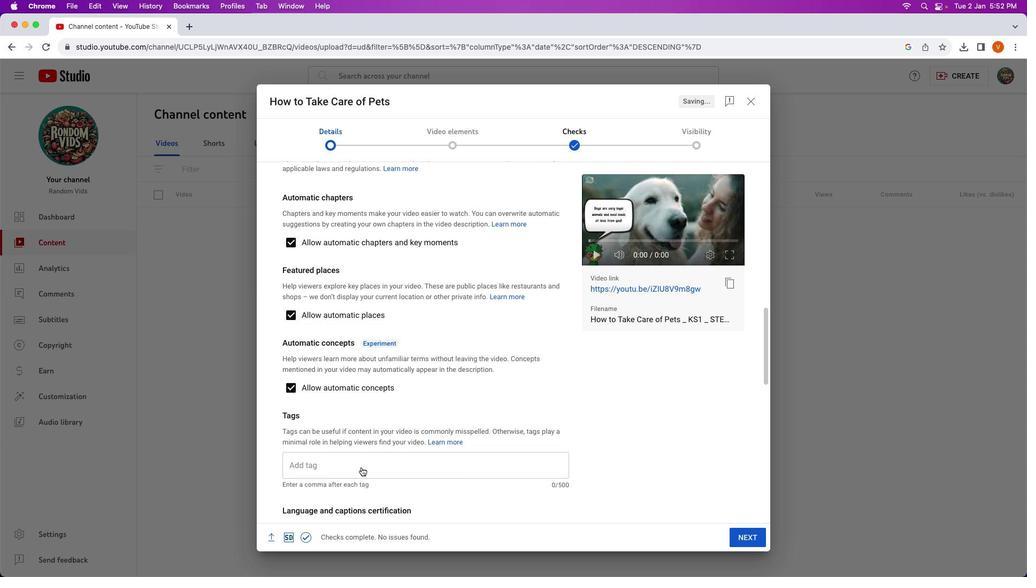 
Action: Mouse scrolled (361, 468) with delta (0, 0)
Screenshot: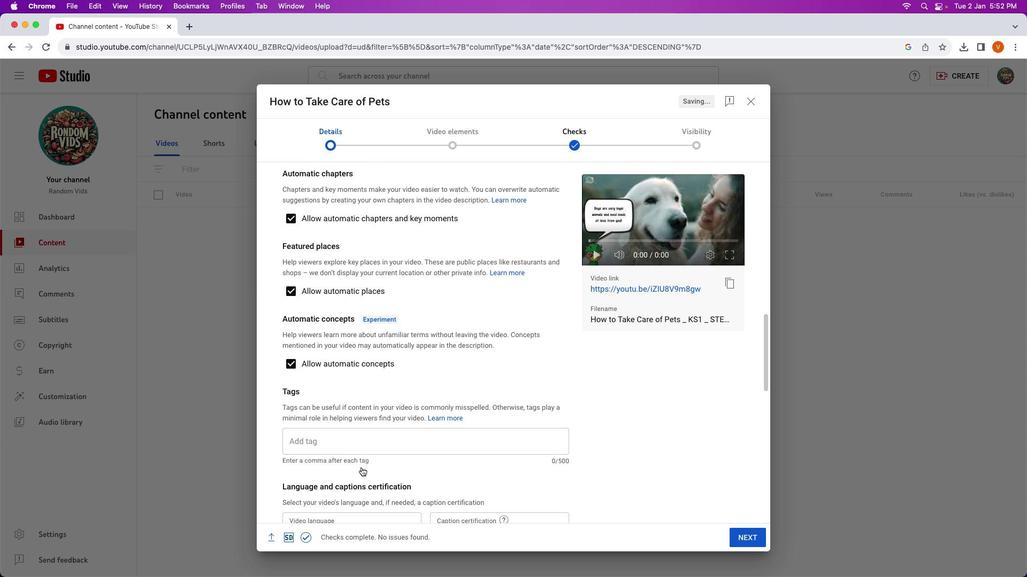 
Action: Mouse scrolled (361, 468) with delta (0, 0)
Screenshot: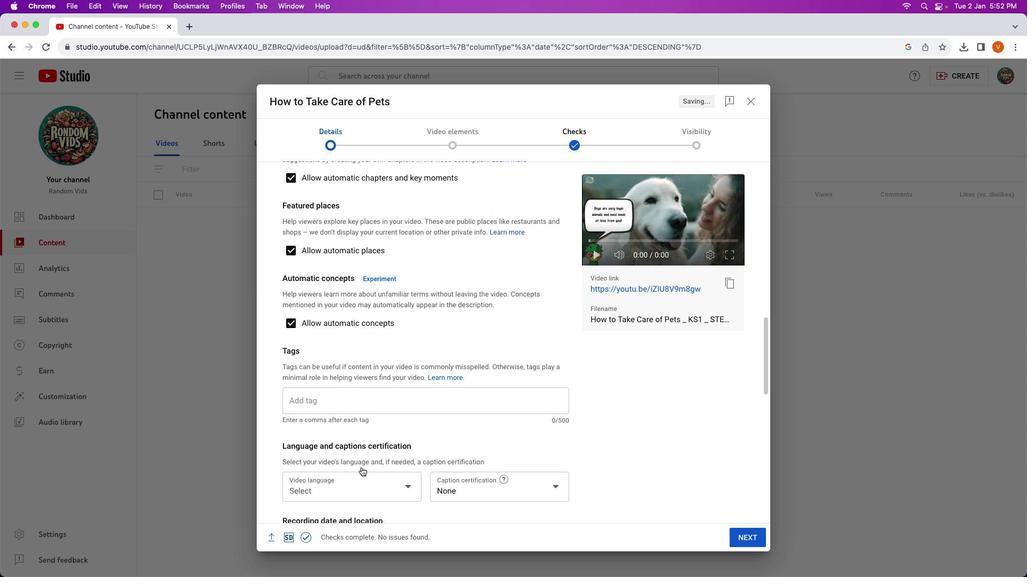 
Action: Mouse scrolled (361, 468) with delta (0, -1)
Screenshot: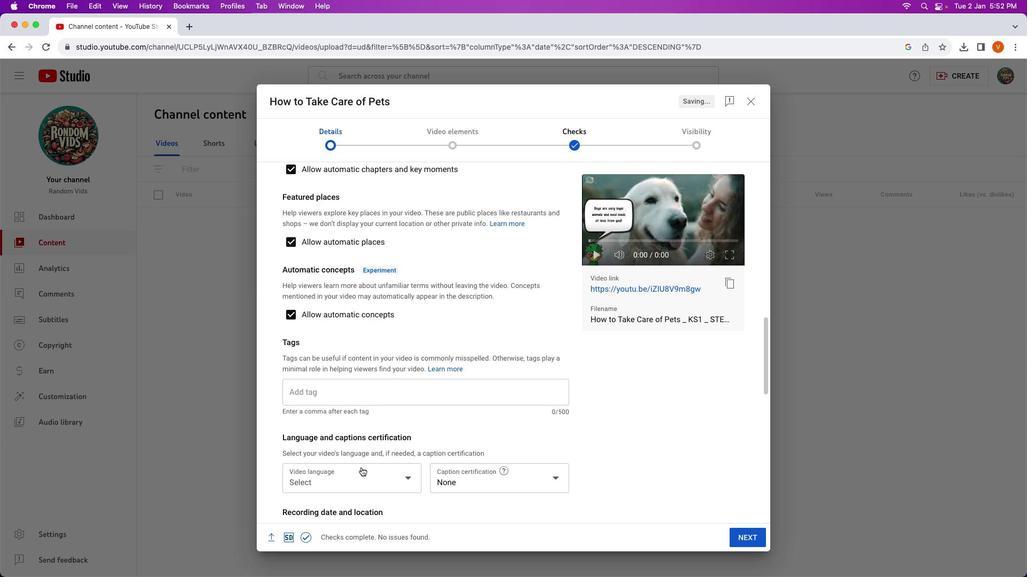
Action: Mouse scrolled (361, 468) with delta (0, 0)
Screenshot: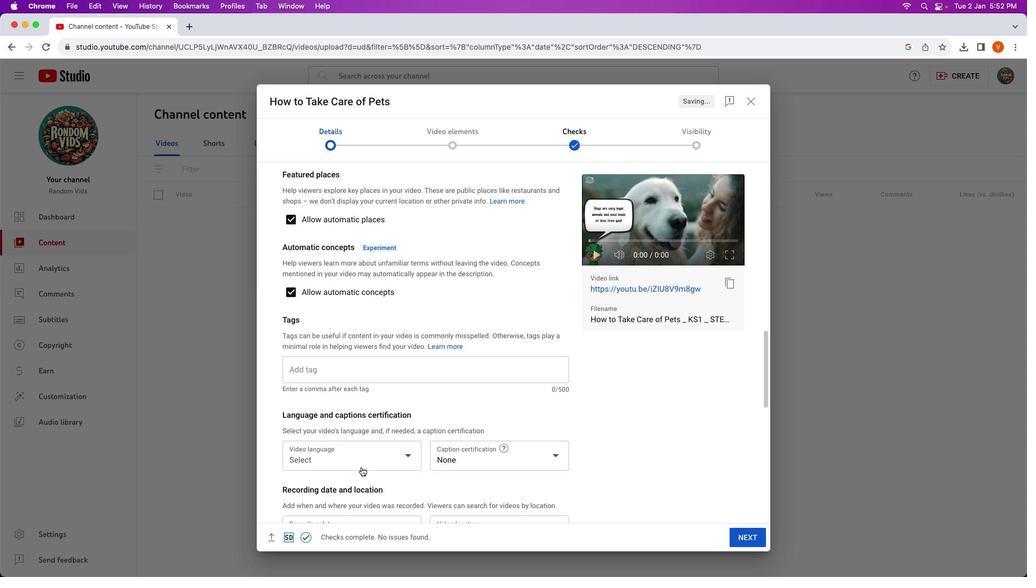 
Action: Mouse scrolled (361, 468) with delta (0, 0)
Screenshot: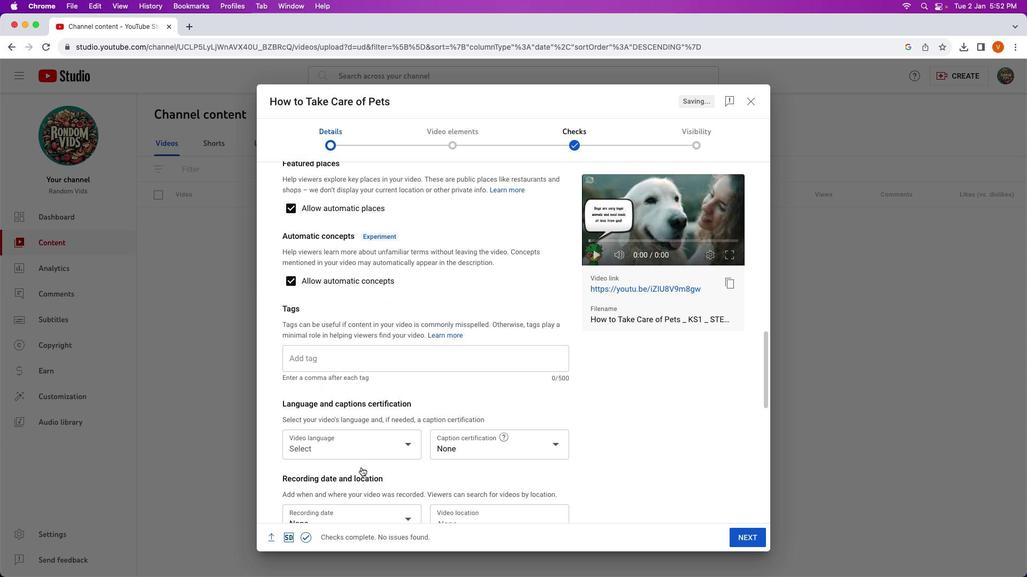 
Action: Mouse scrolled (361, 468) with delta (0, -1)
Screenshot: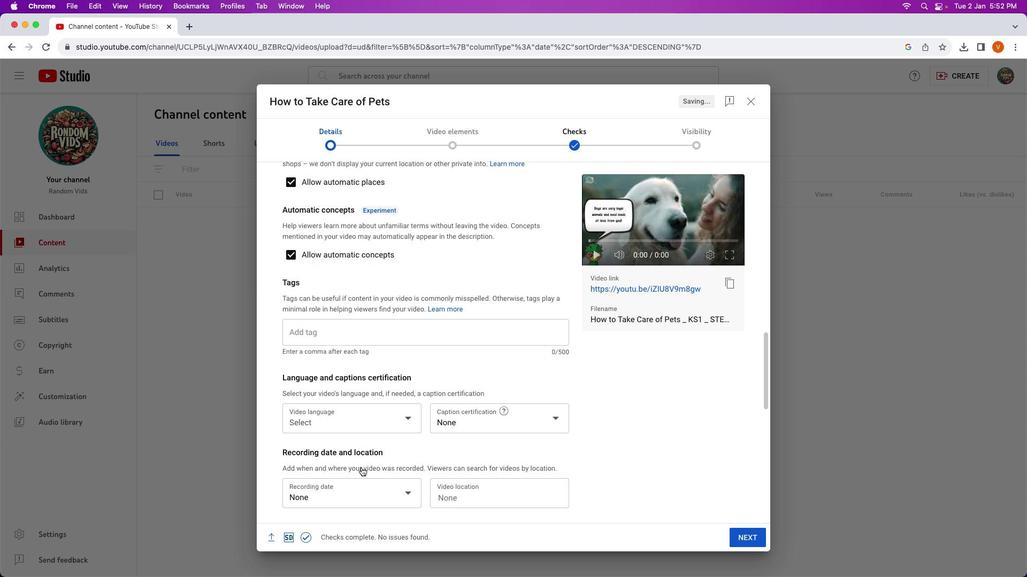 
Action: Mouse scrolled (361, 468) with delta (0, -1)
Screenshot: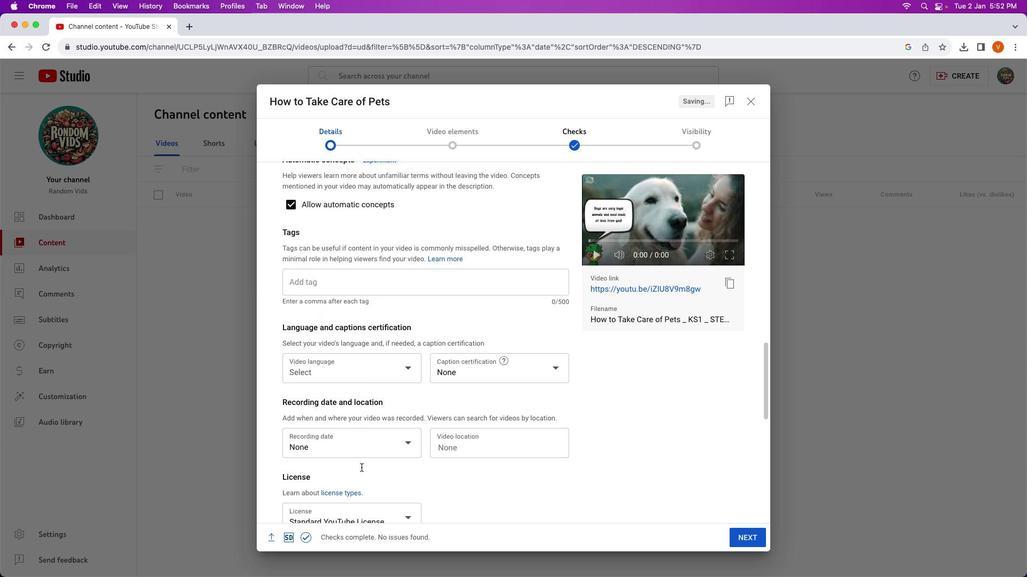 
Action: Mouse moved to (362, 467)
Screenshot: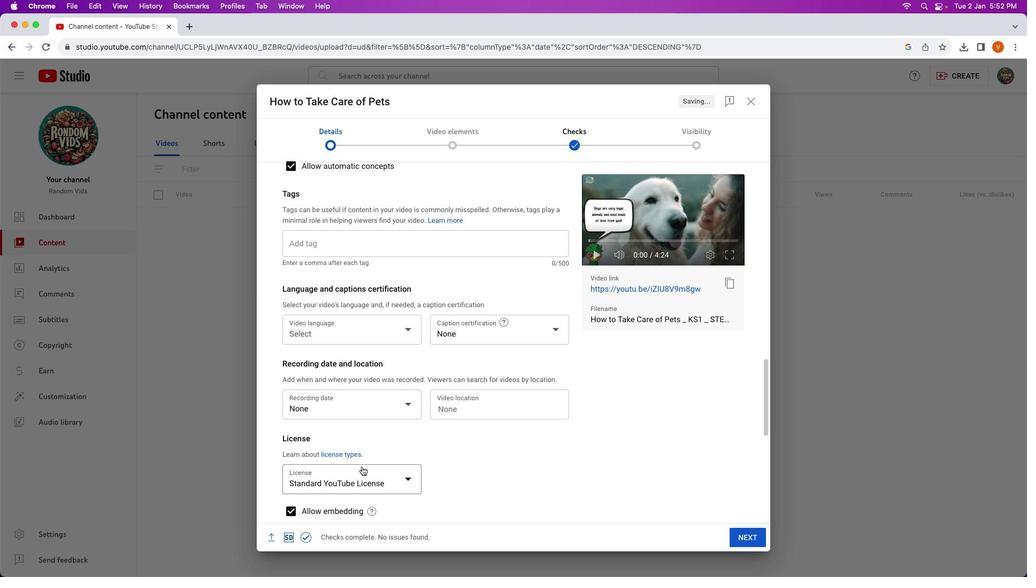 
Action: Mouse scrolled (362, 467) with delta (0, 0)
Screenshot: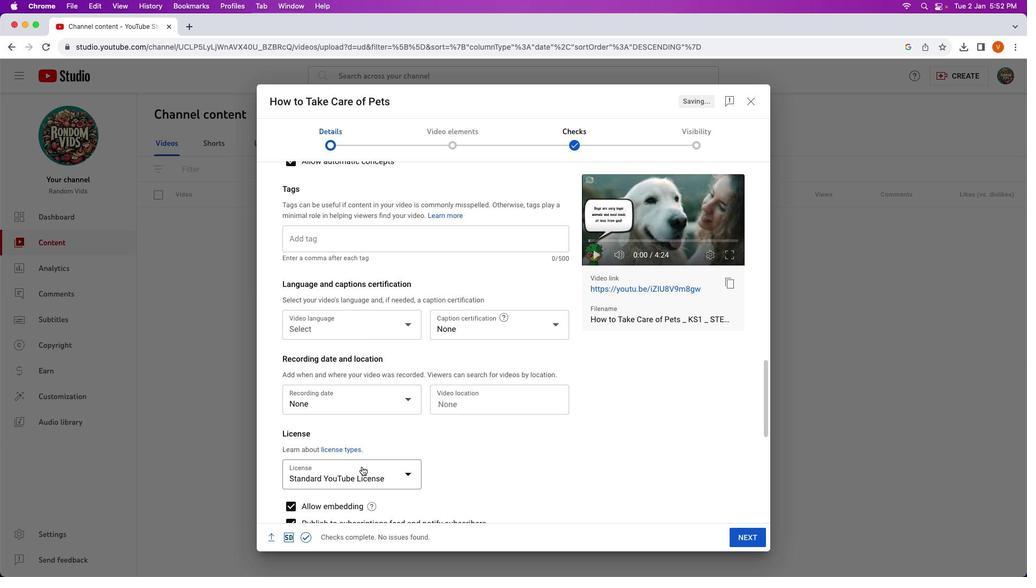 
Action: Mouse scrolled (362, 467) with delta (0, 0)
Screenshot: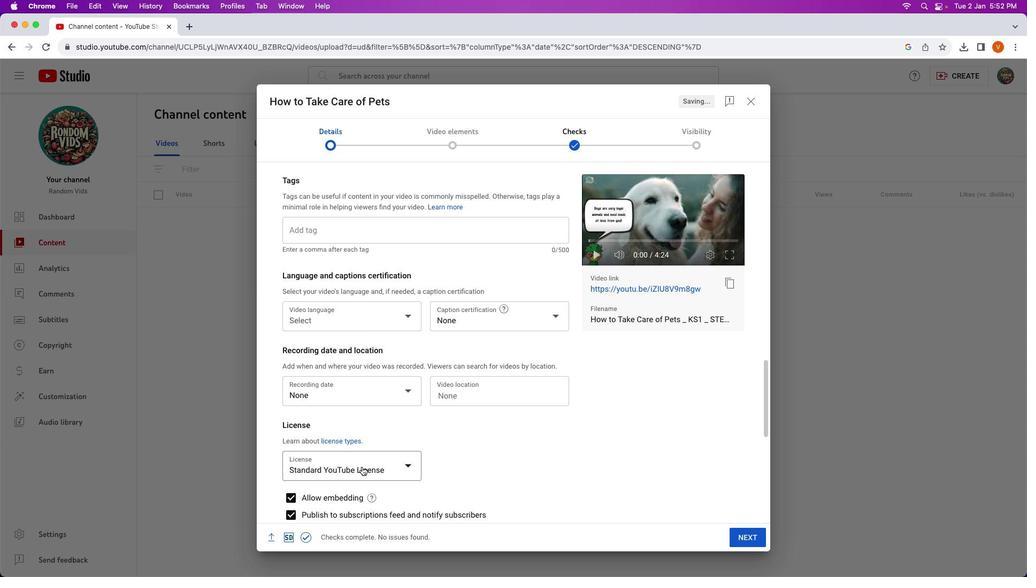 
Action: Mouse scrolled (362, 467) with delta (0, -1)
Screenshot: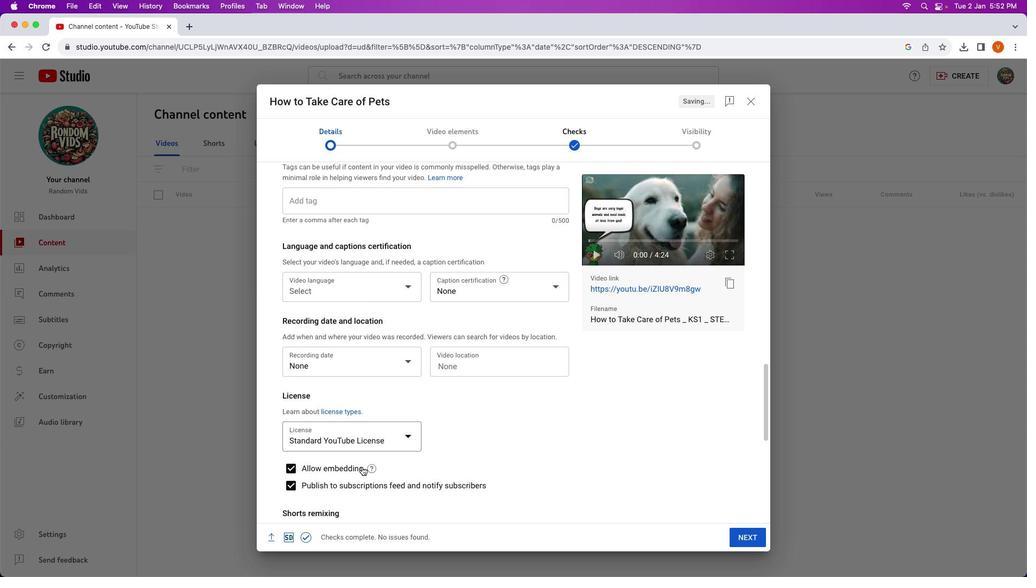 
Action: Mouse scrolled (362, 467) with delta (0, 0)
Screenshot: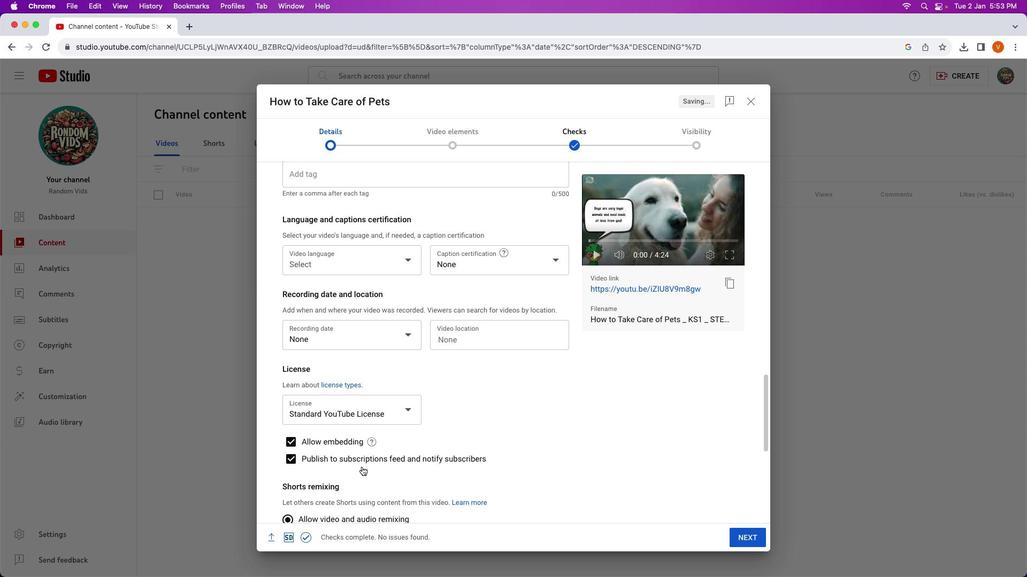 
Action: Mouse scrolled (362, 467) with delta (0, 0)
Screenshot: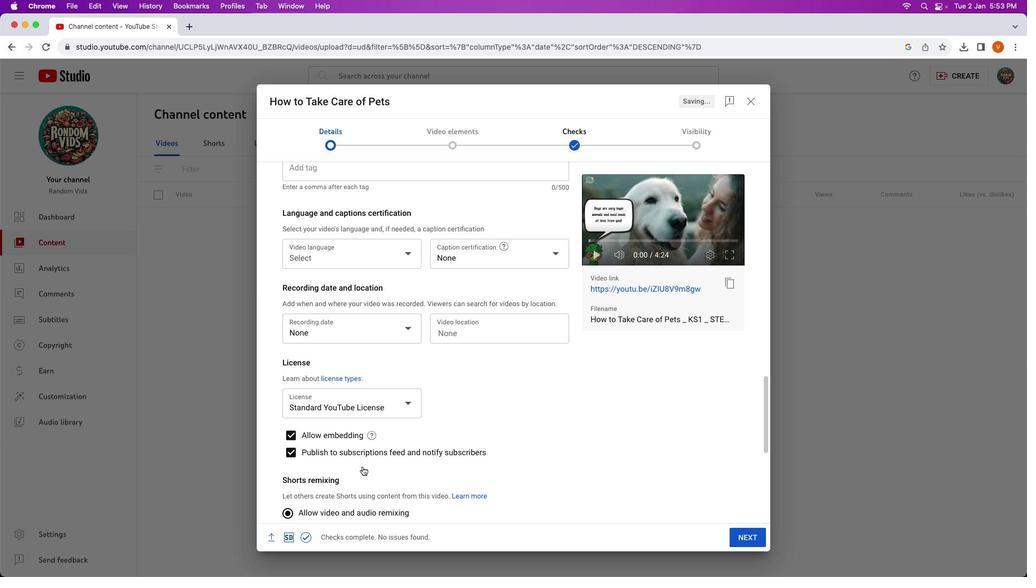 
Action: Mouse moved to (362, 466)
Screenshot: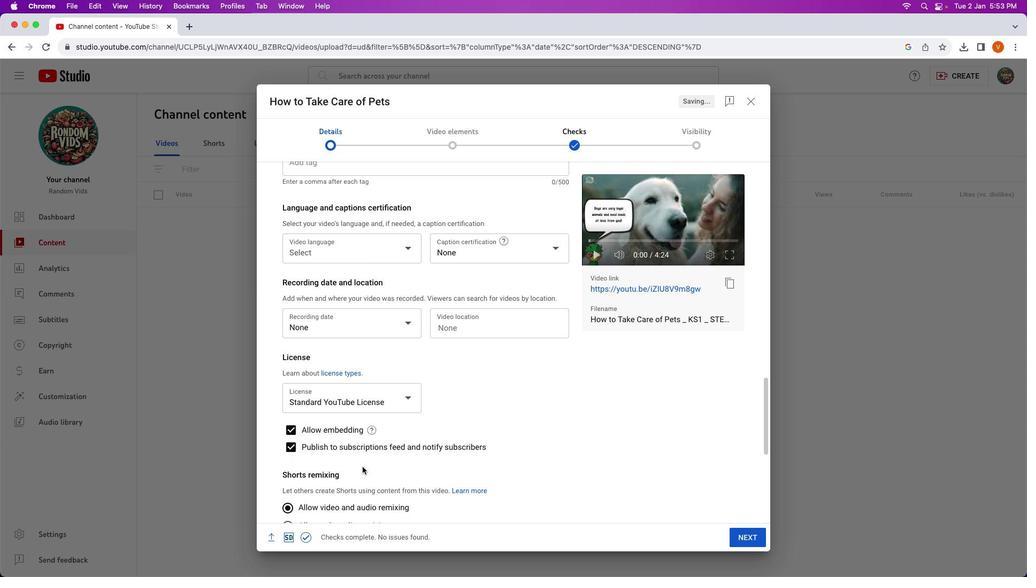 
Action: Mouse scrolled (362, 466) with delta (0, 0)
Screenshot: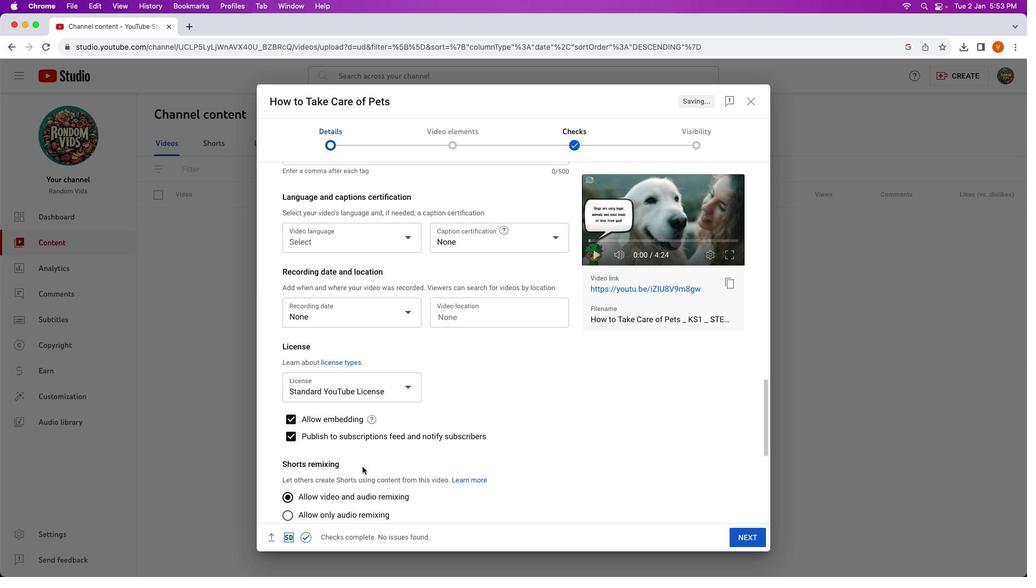 
Action: Mouse scrolled (362, 466) with delta (0, 0)
Screenshot: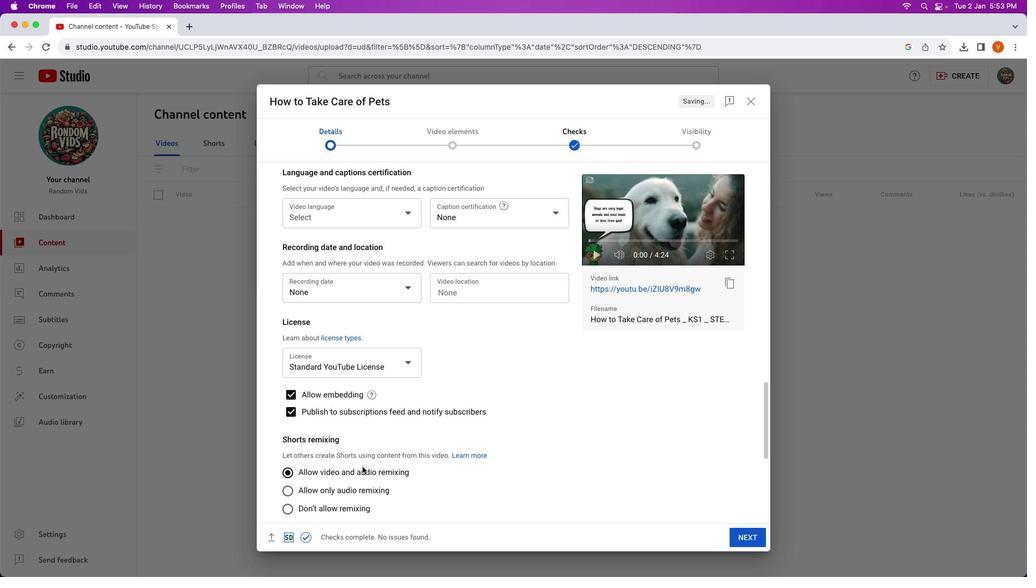 
Action: Mouse scrolled (362, 466) with delta (0, -1)
Screenshot: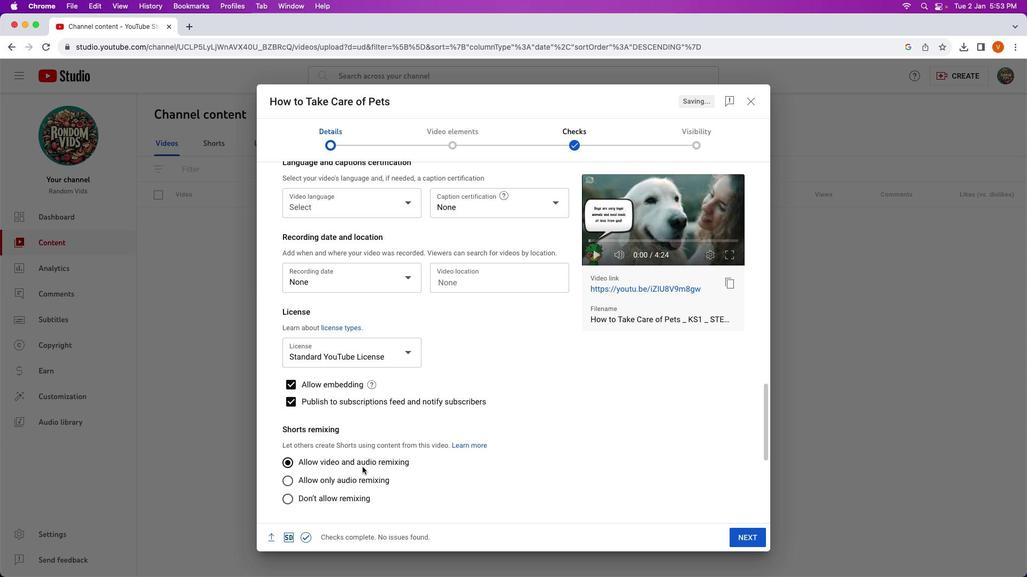 
Action: Mouse scrolled (362, 466) with delta (0, 0)
Screenshot: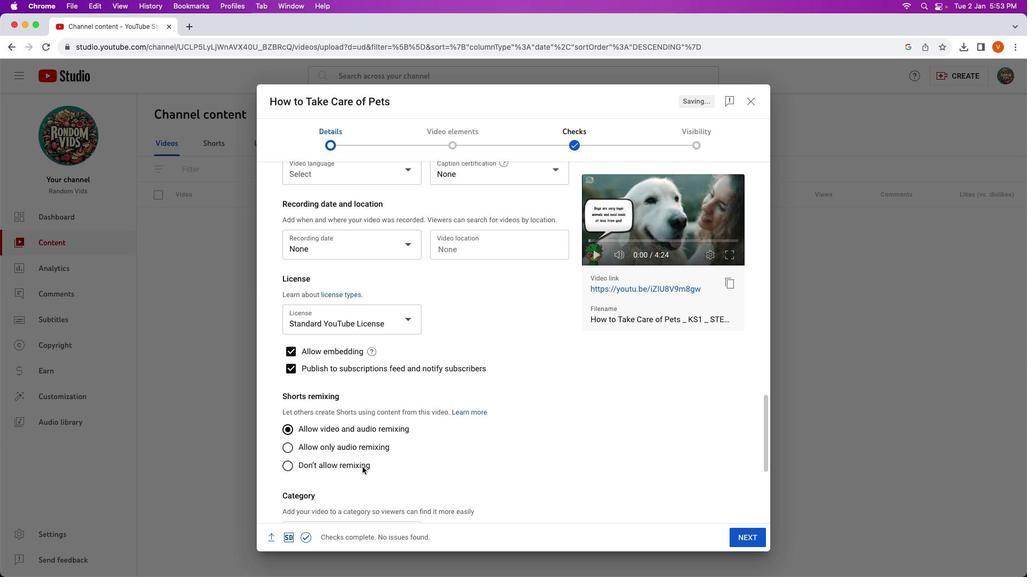 
Action: Mouse scrolled (362, 466) with delta (0, 0)
Screenshot: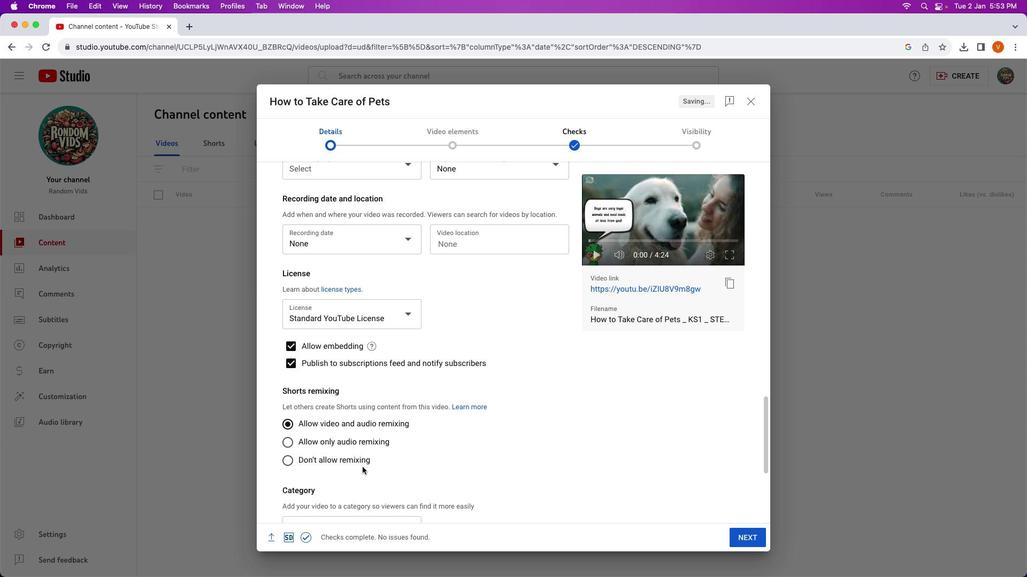 
Action: Mouse scrolled (362, 466) with delta (0, 0)
Screenshot: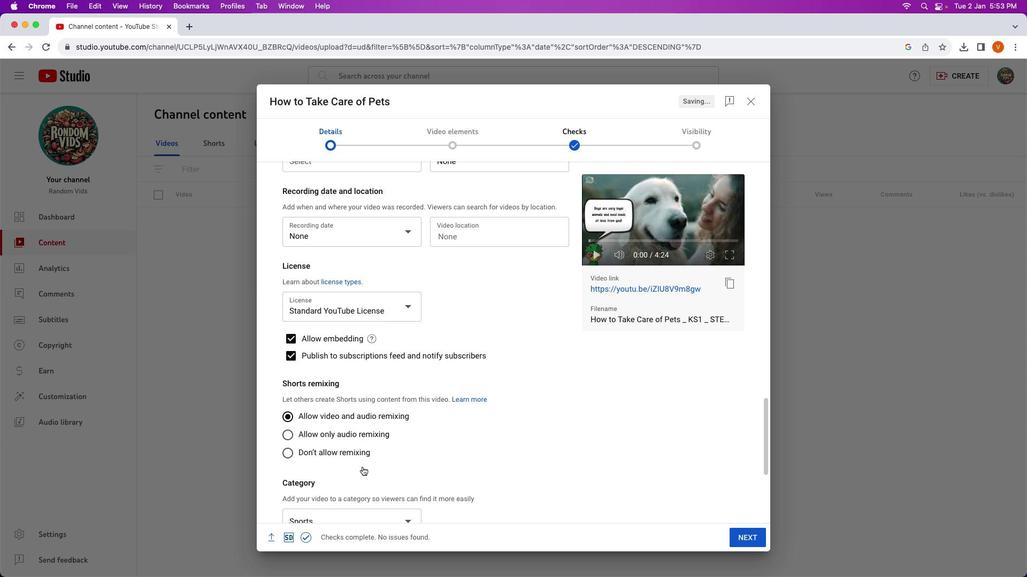 
Action: Mouse scrolled (362, 466) with delta (0, 0)
Screenshot: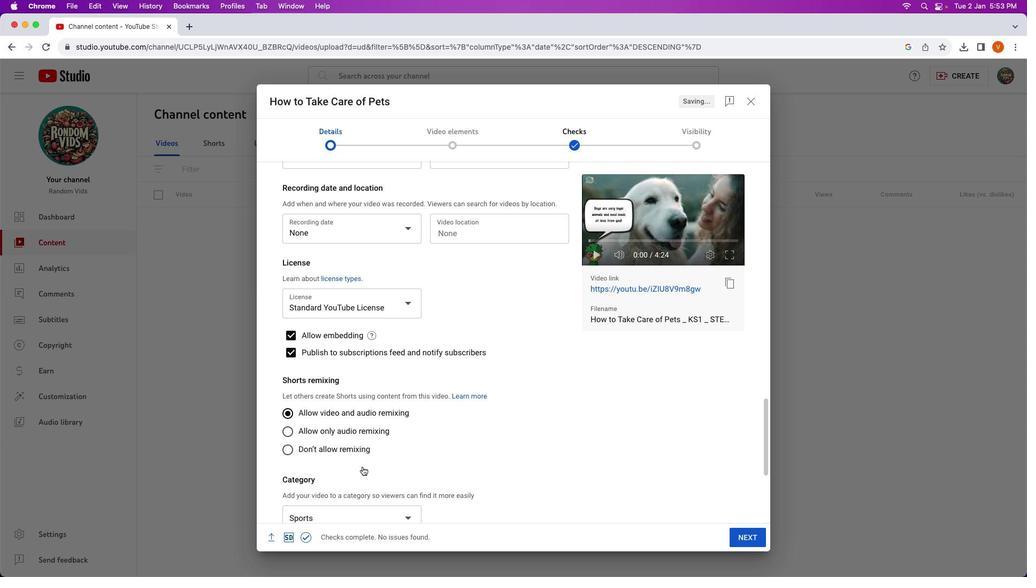 
Action: Mouse scrolled (362, 466) with delta (0, 0)
Screenshot: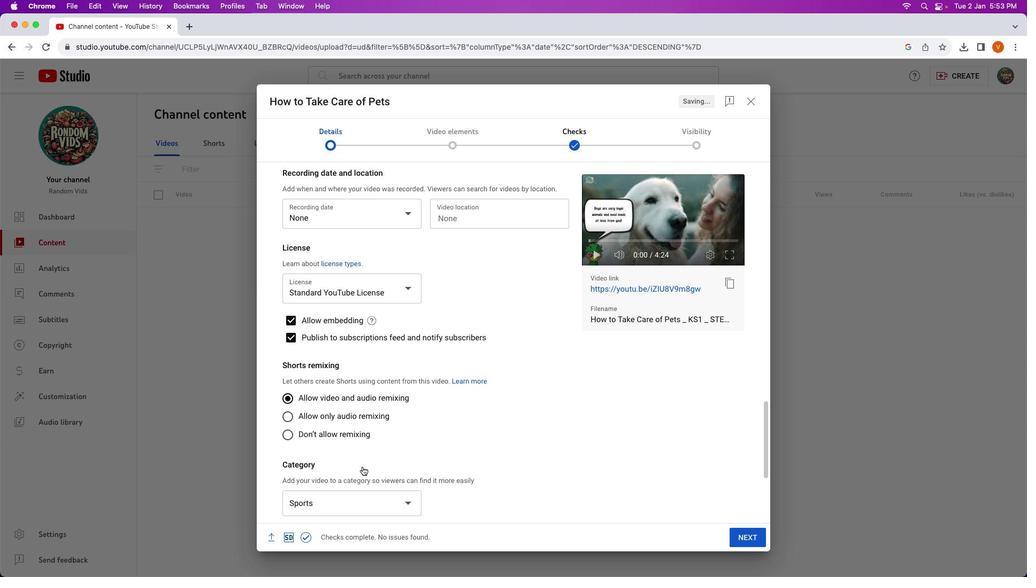 
Action: Mouse scrolled (362, 466) with delta (0, 0)
Screenshot: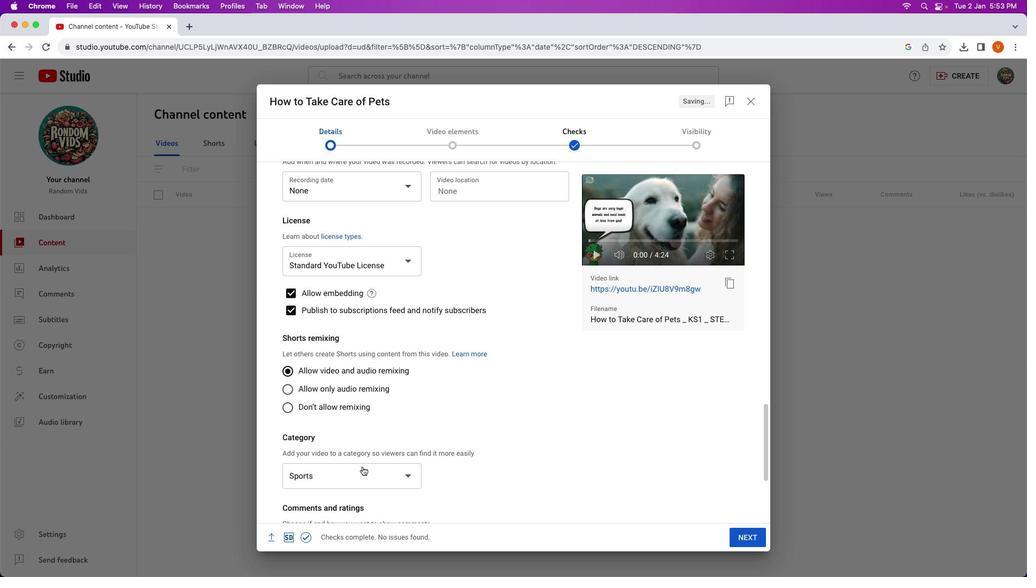 
Action: Mouse scrolled (362, 466) with delta (0, -1)
Screenshot: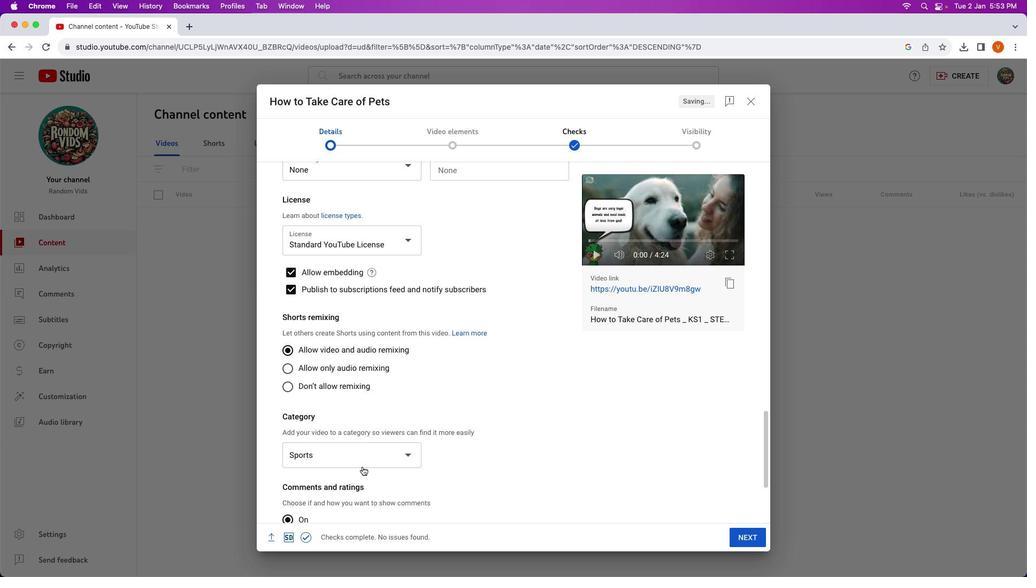 
Action: Mouse scrolled (362, 466) with delta (0, 0)
Screenshot: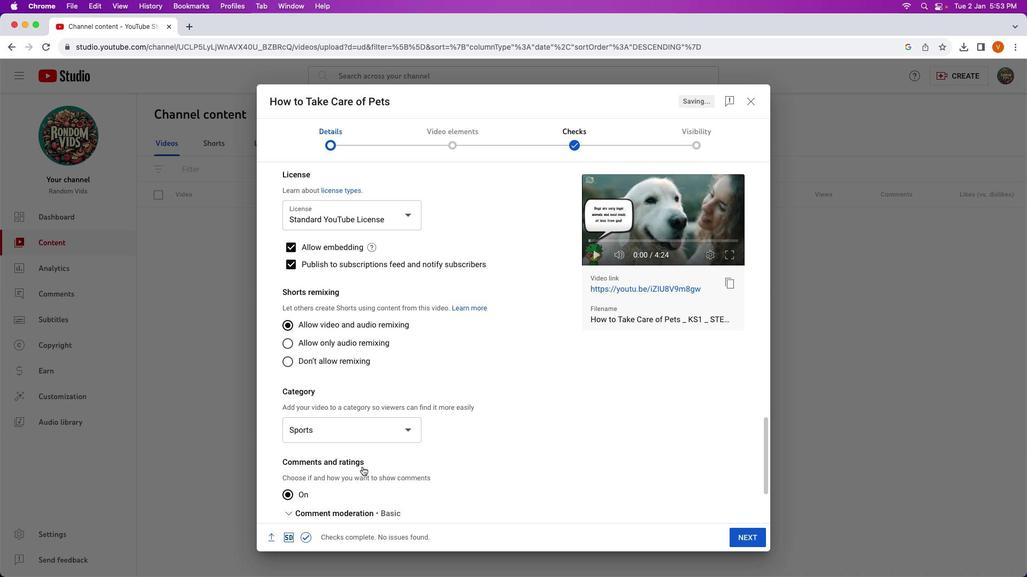 
Action: Mouse scrolled (362, 466) with delta (0, 0)
Screenshot: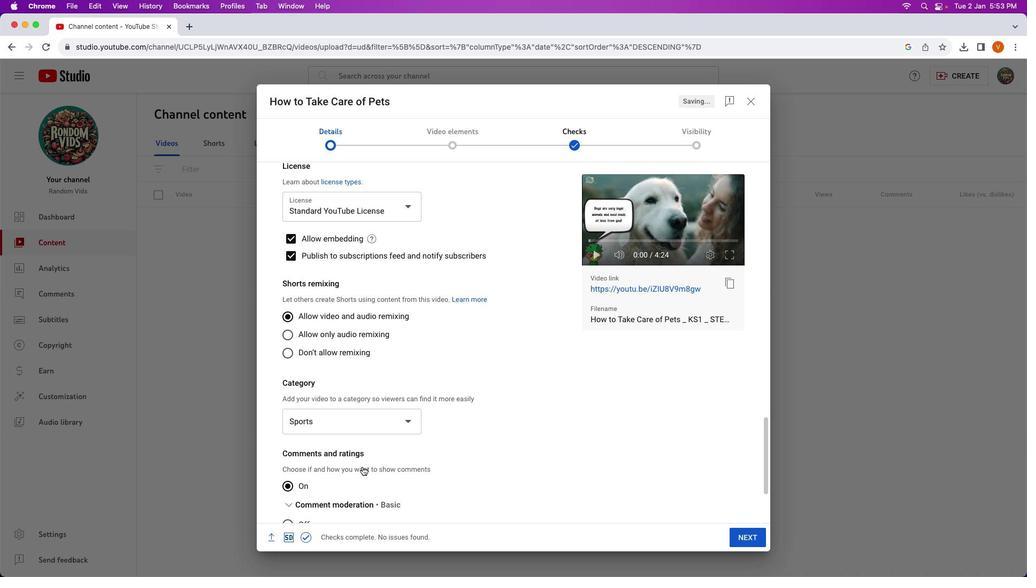 
Action: Mouse moved to (355, 426)
Screenshot: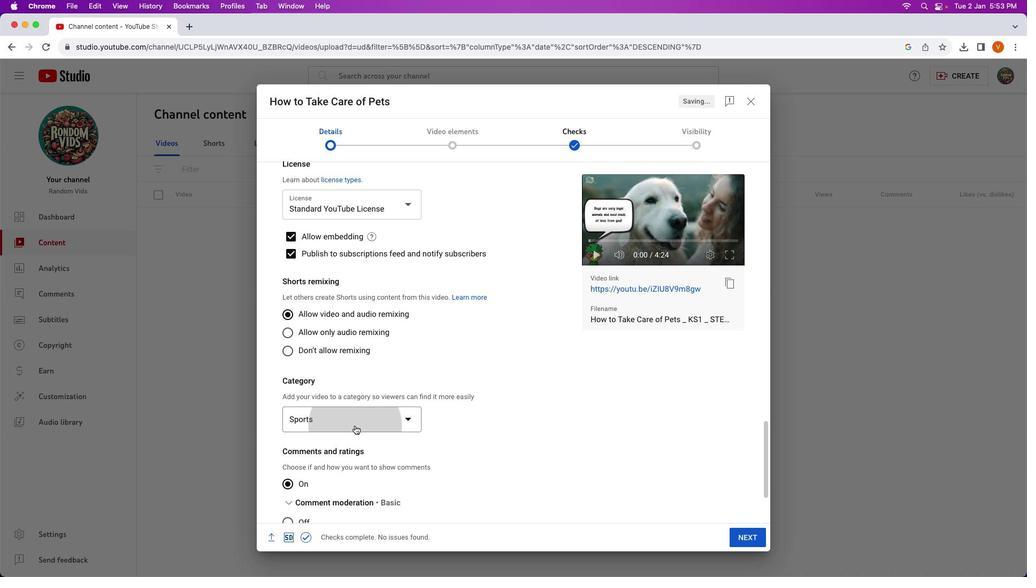 
Action: Mouse pressed left at (355, 426)
Screenshot: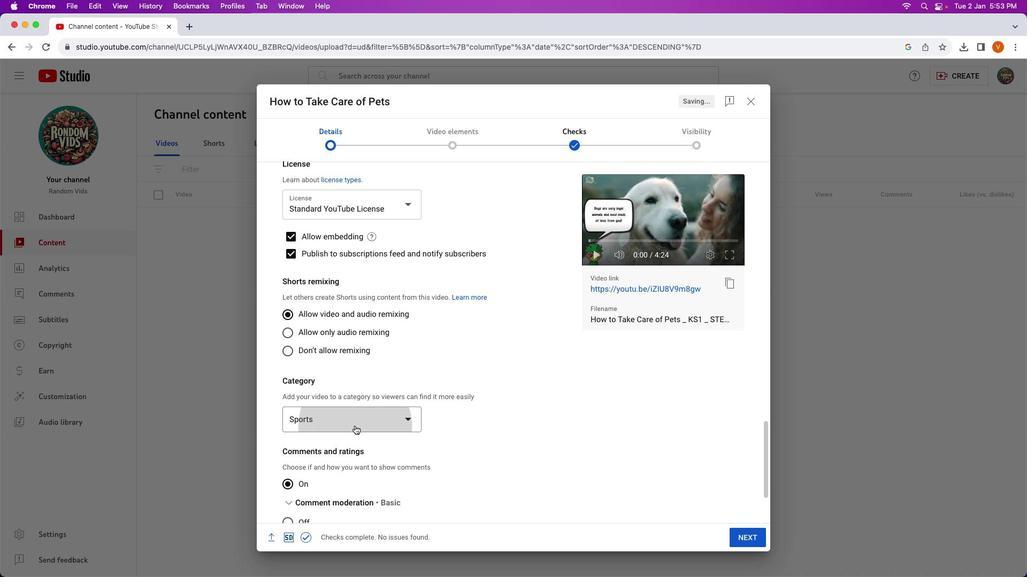 
Action: Mouse moved to (323, 365)
Screenshot: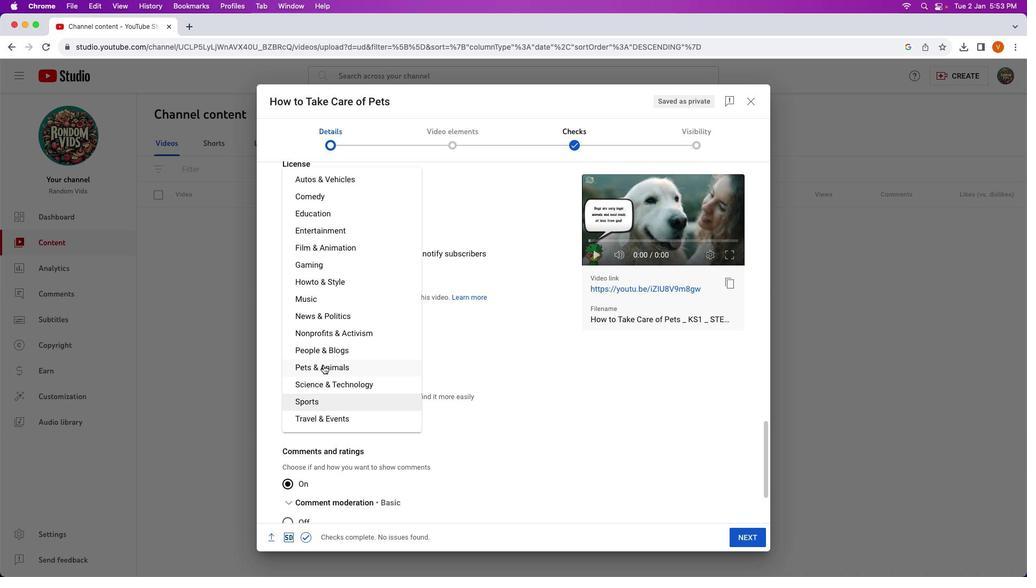 
Action: Mouse pressed left at (323, 365)
Screenshot: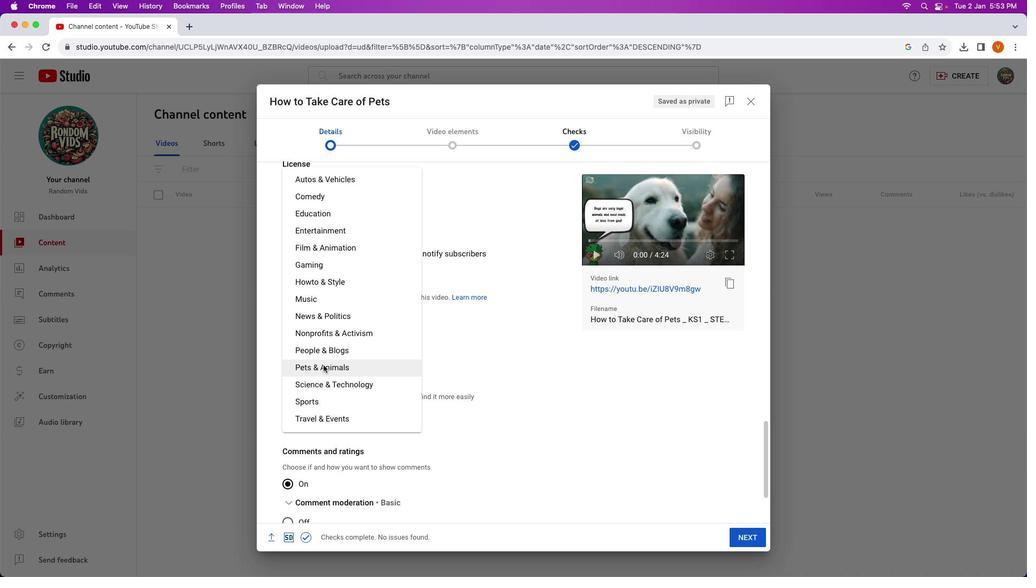 
Action: Mouse moved to (751, 529)
Screenshot: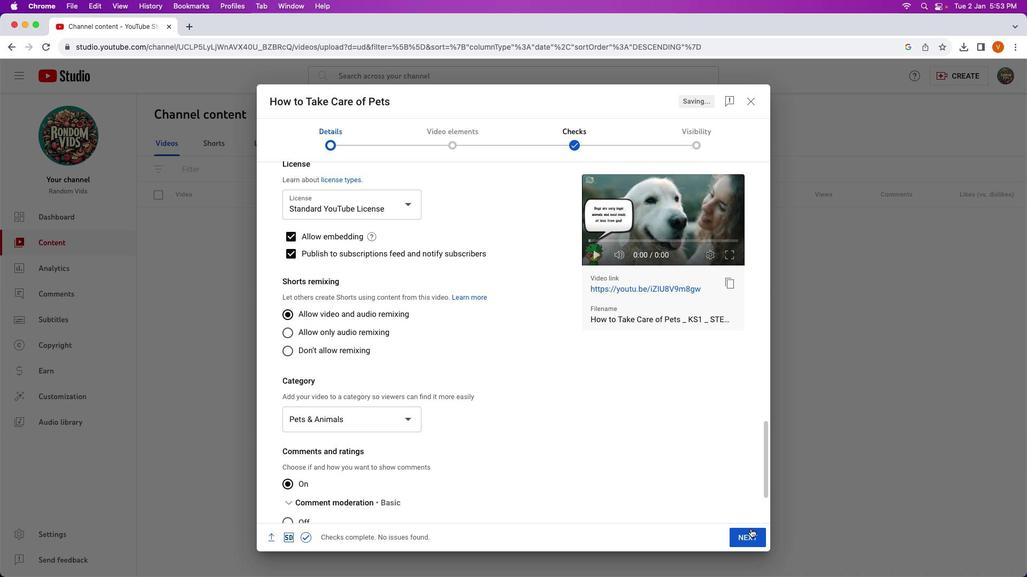 
Action: Mouse pressed left at (751, 529)
Screenshot: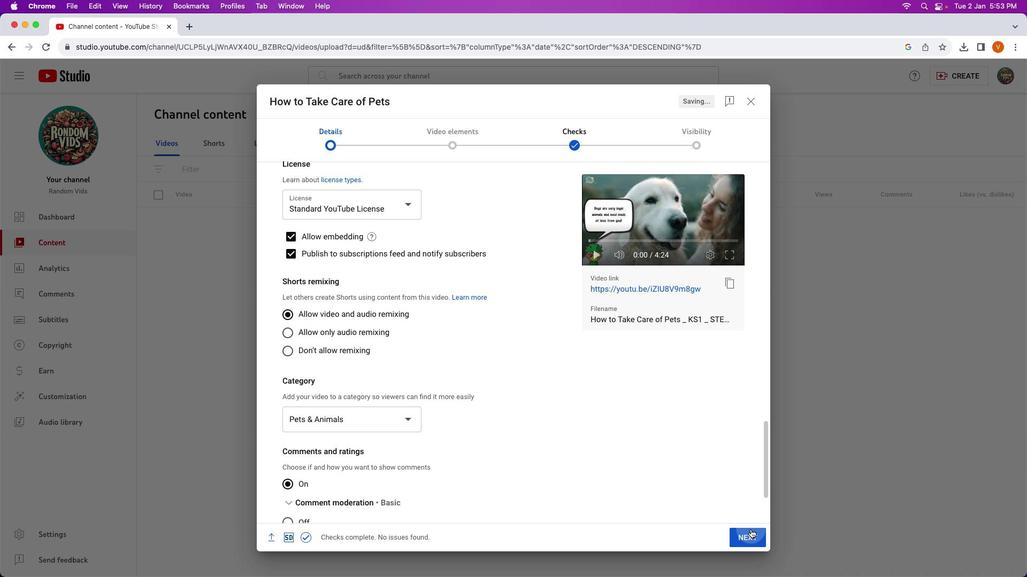 
Action: Mouse moved to (751, 529)
Screenshot: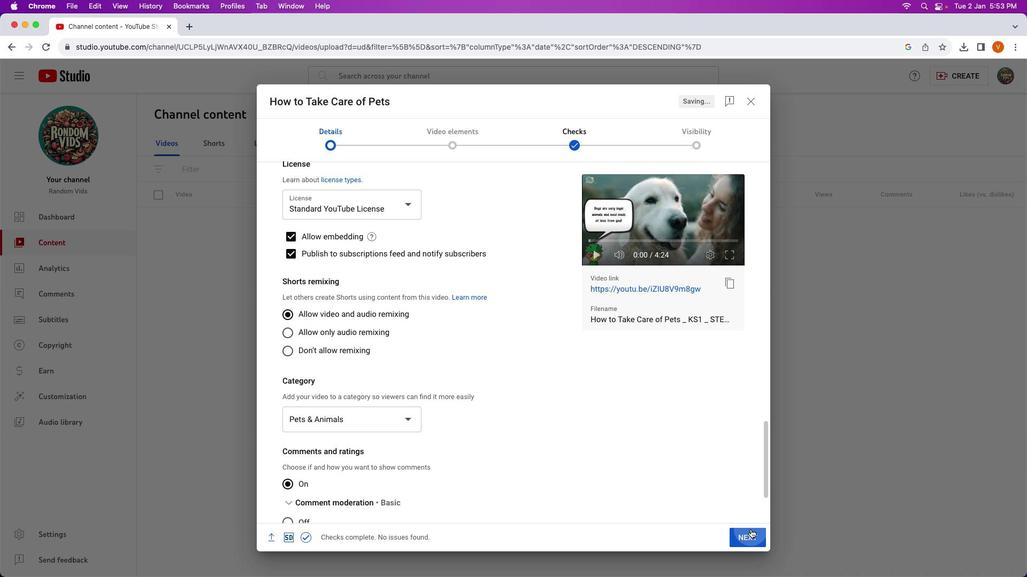 
Action: Mouse pressed left at (751, 529)
Screenshot: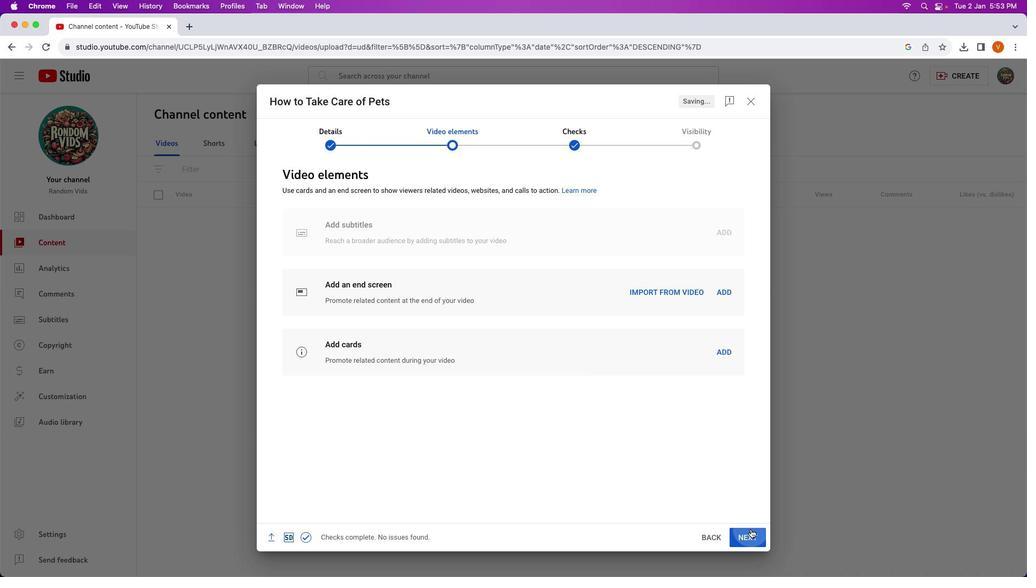 
Action: Mouse pressed left at (751, 529)
Screenshot: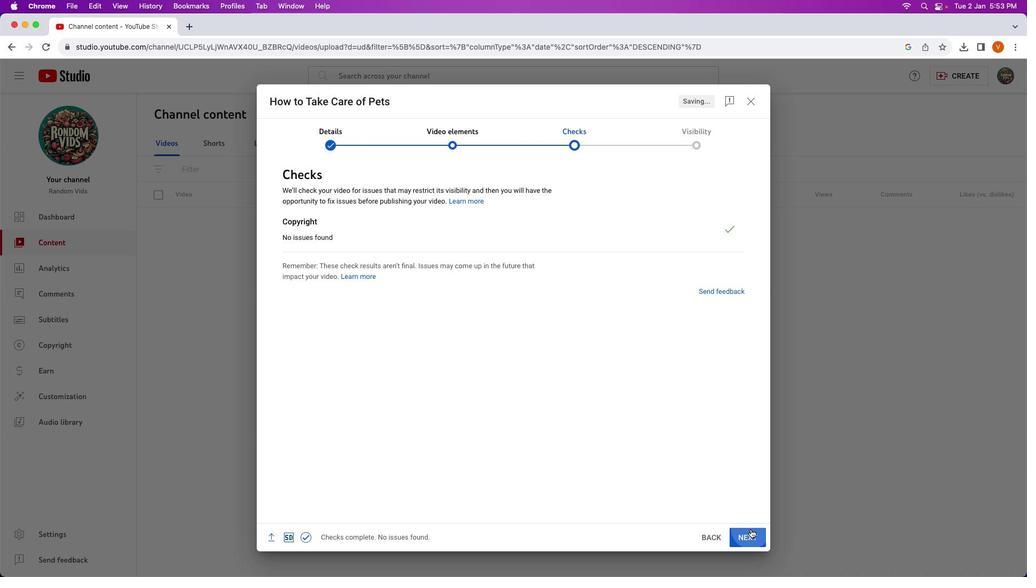 
Action: Mouse moved to (316, 280)
Screenshot: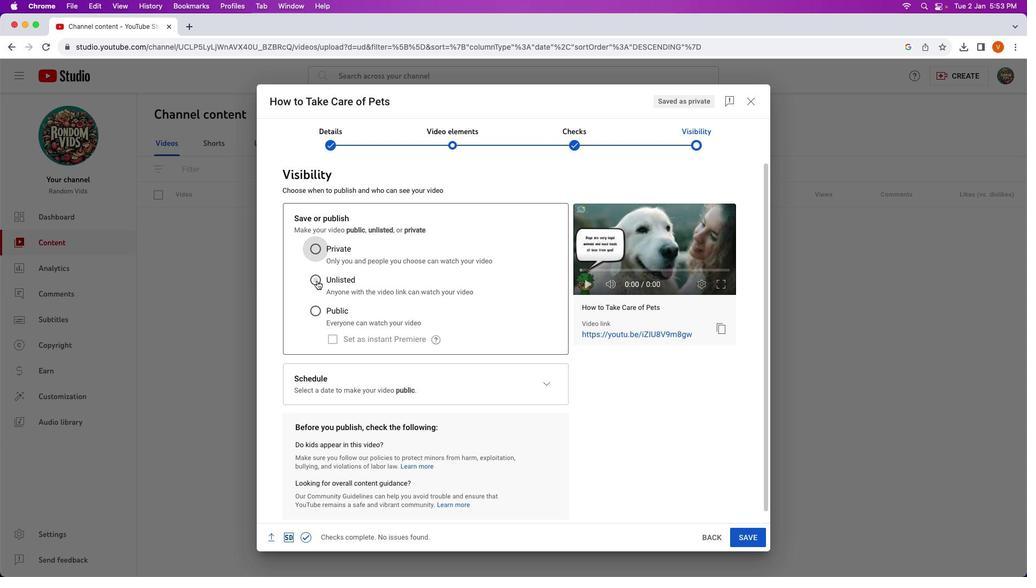 
Action: Mouse pressed left at (316, 280)
Screenshot: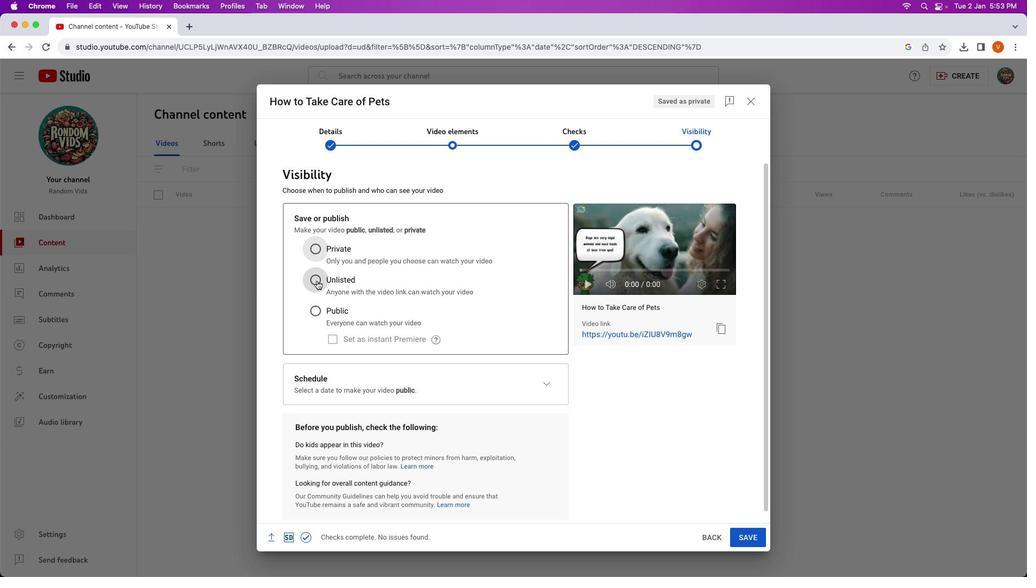
Action: Mouse moved to (738, 538)
Screenshot: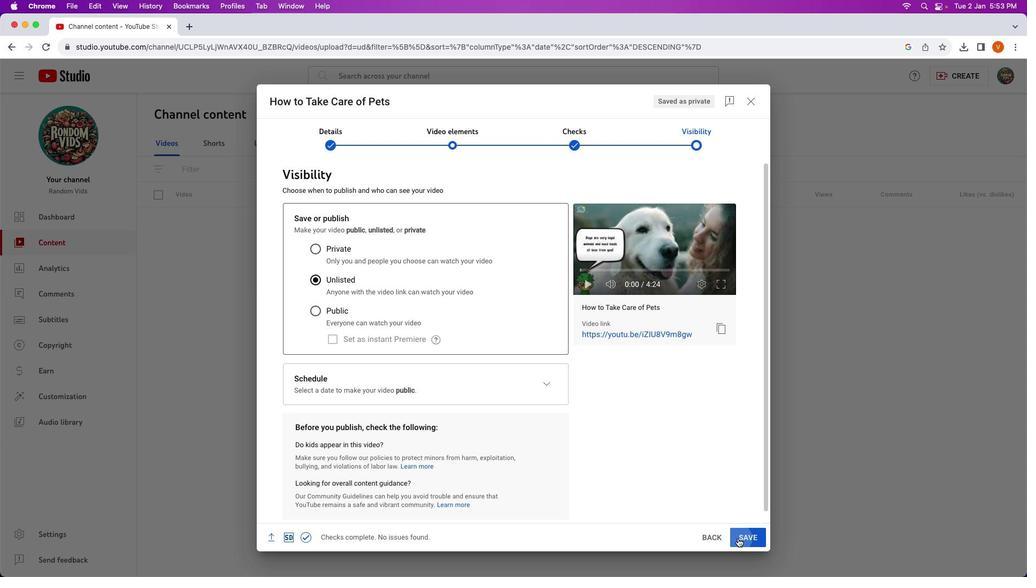 
Action: Mouse pressed left at (738, 538)
Screenshot: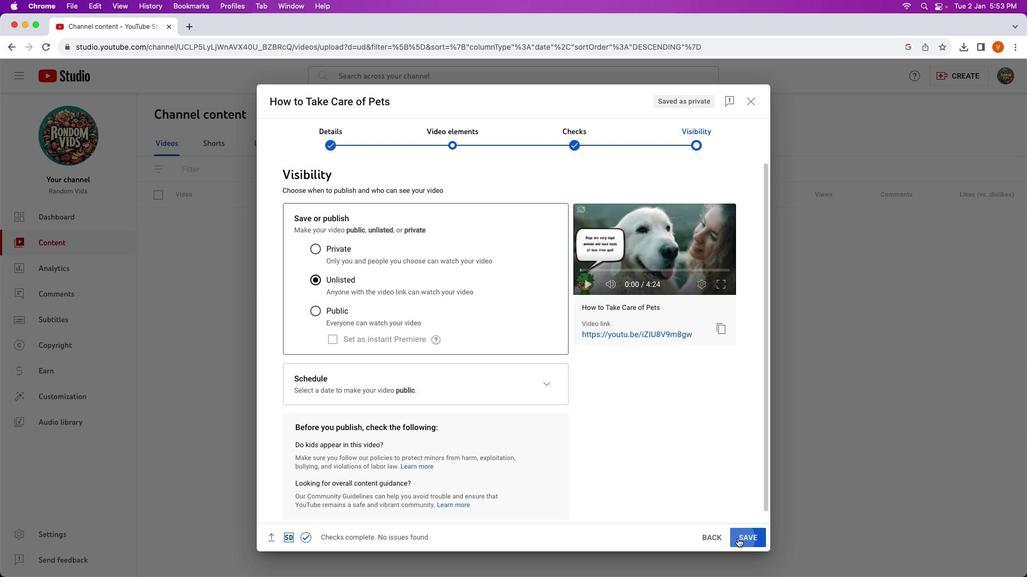
Action: Mouse moved to (537, 297)
Screenshot: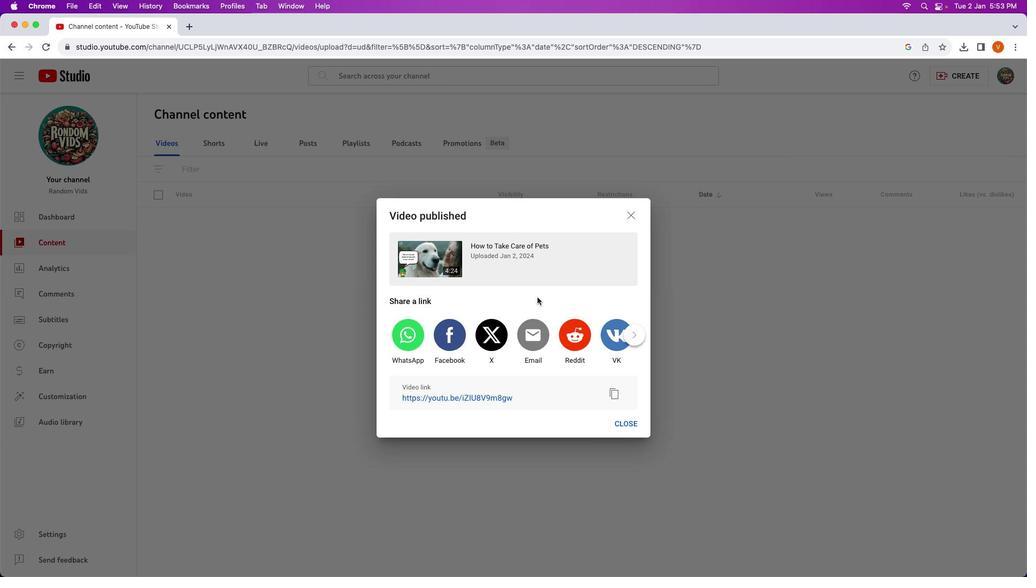
